 Task: Look for space in Navahrudak, Belarus from 3rd August, 2023 to 17th August, 2023 for 3 adults, 1 child in price range Rs.3000 to Rs.15000. Place can be entire place with 3 bedrooms having 4 beds and 2 bathrooms. Property type can be house, flat, guest house. Amenities needed are: washing machine. Booking option can be shelf check-in. Required host language is English.
Action: Mouse moved to (452, 84)
Screenshot: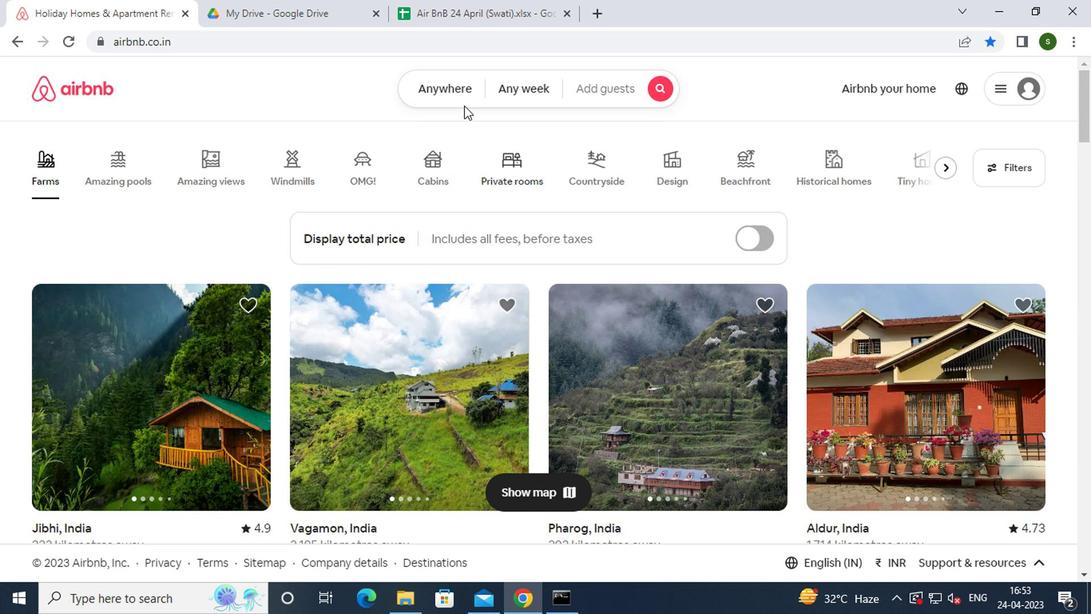 
Action: Mouse pressed left at (452, 84)
Screenshot: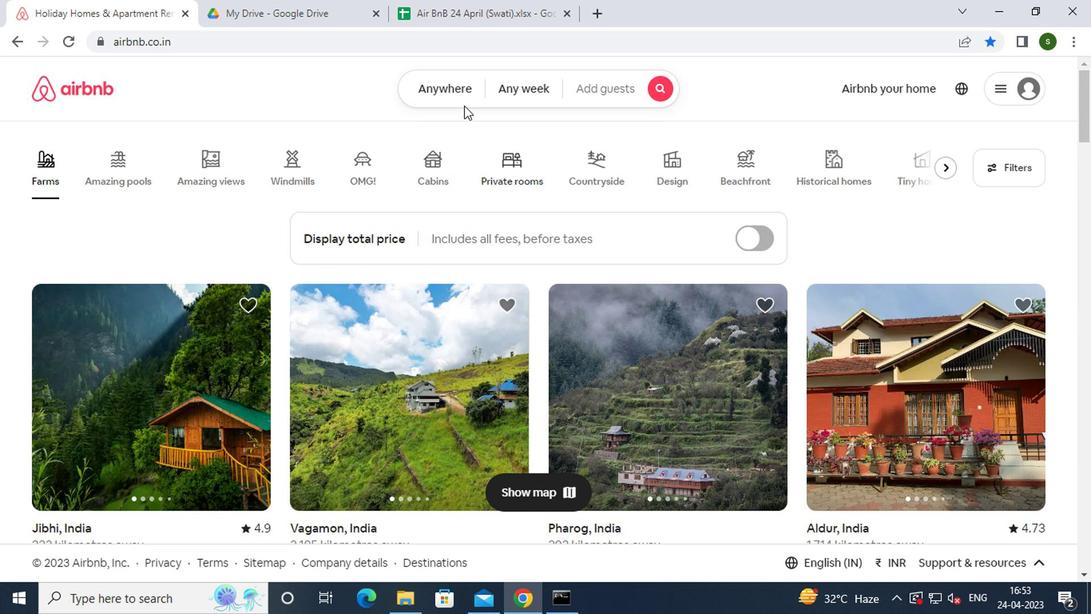 
Action: Mouse moved to (288, 152)
Screenshot: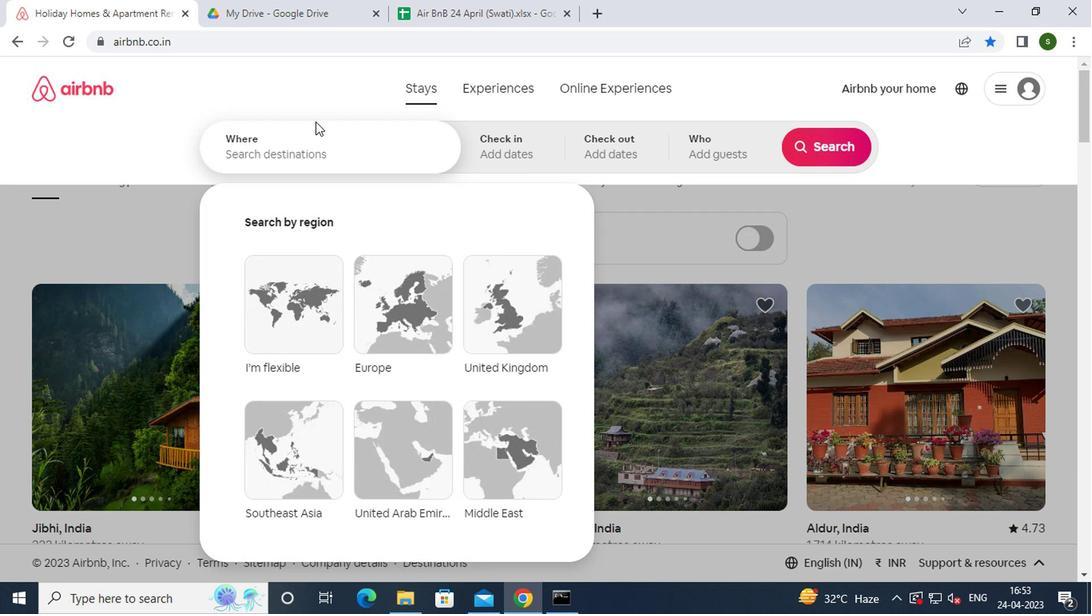 
Action: Mouse pressed left at (288, 152)
Screenshot: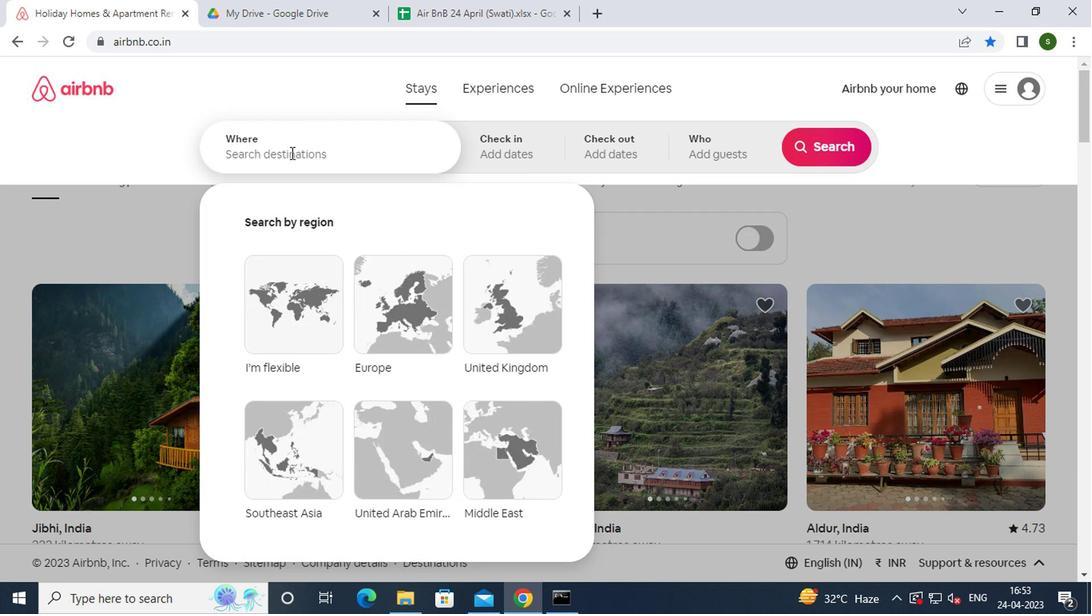 
Action: Key pressed n<Key.caps_lock>avahrukdak
Screenshot: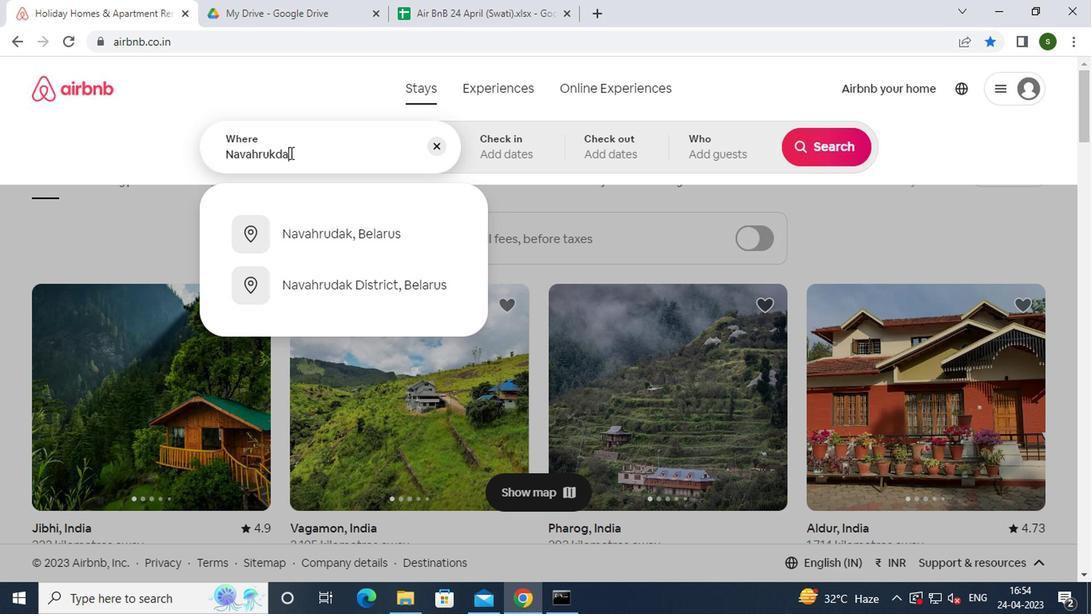 
Action: Mouse moved to (322, 232)
Screenshot: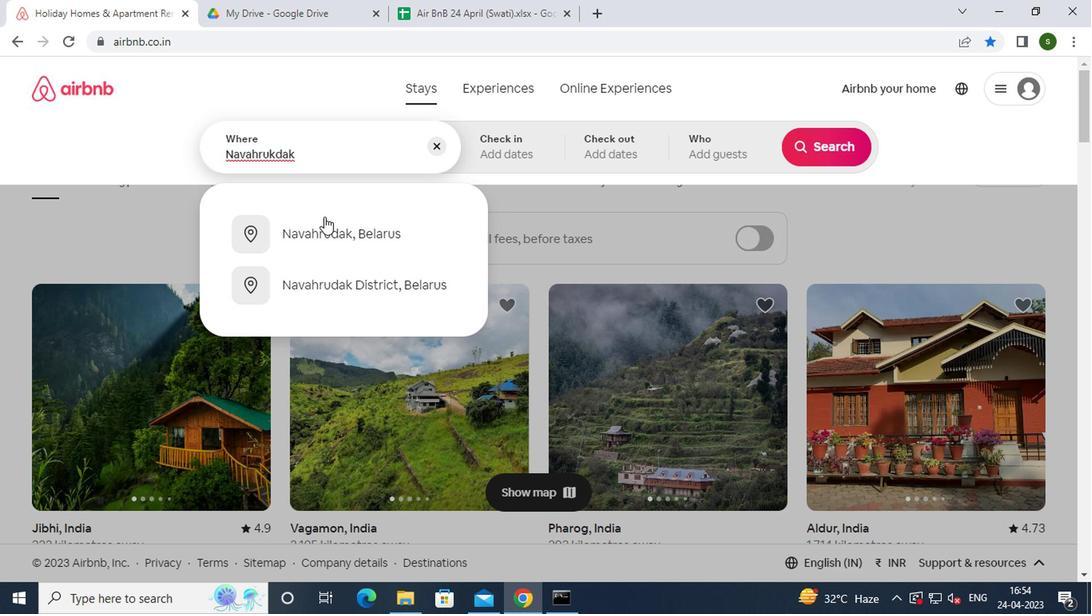 
Action: Mouse pressed left at (322, 232)
Screenshot: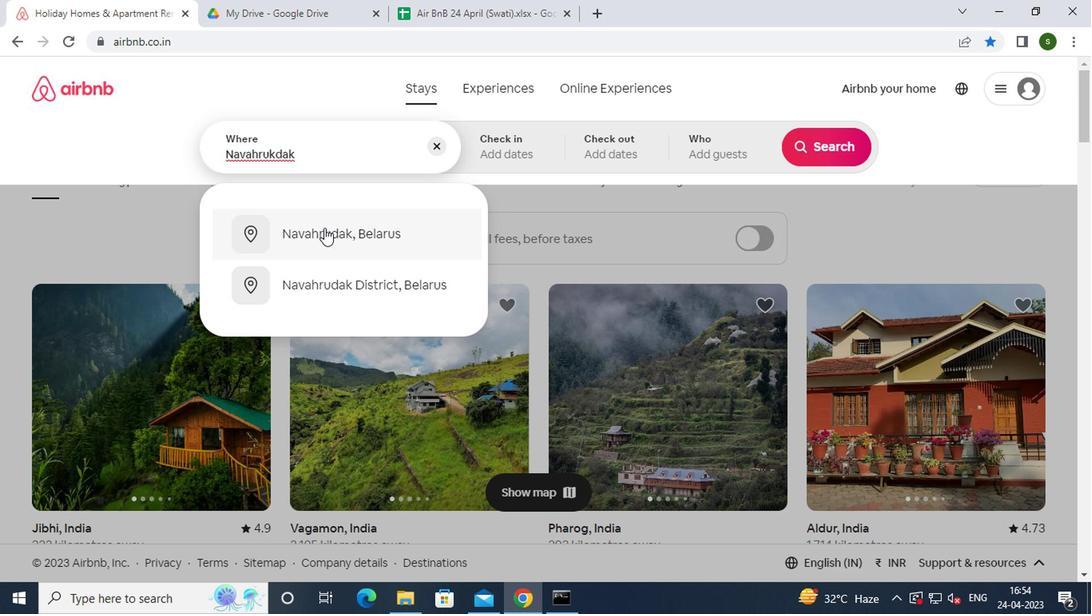 
Action: Mouse moved to (807, 267)
Screenshot: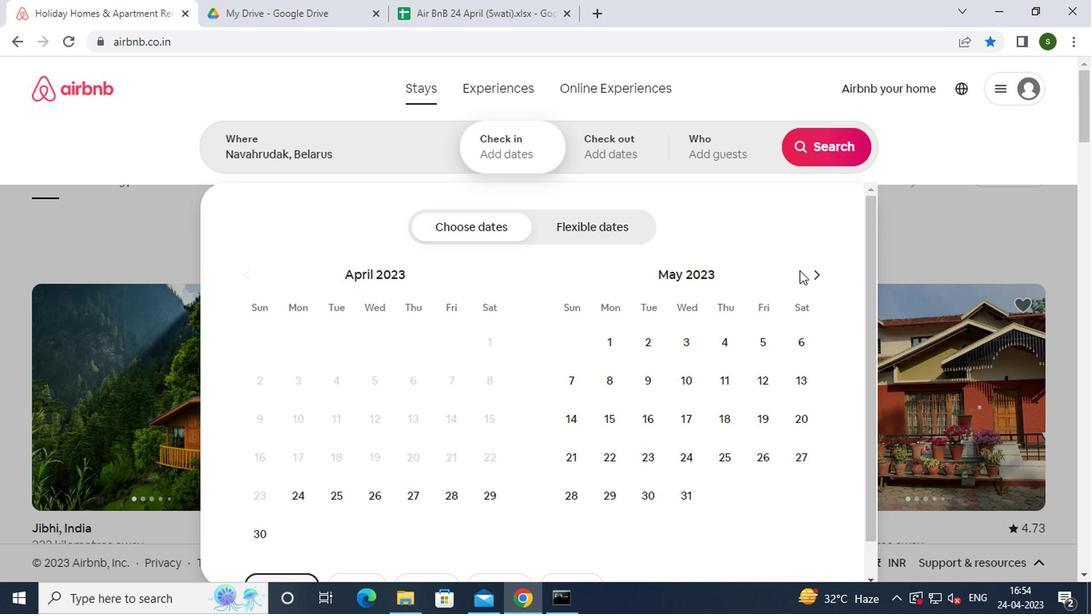 
Action: Mouse pressed left at (807, 267)
Screenshot: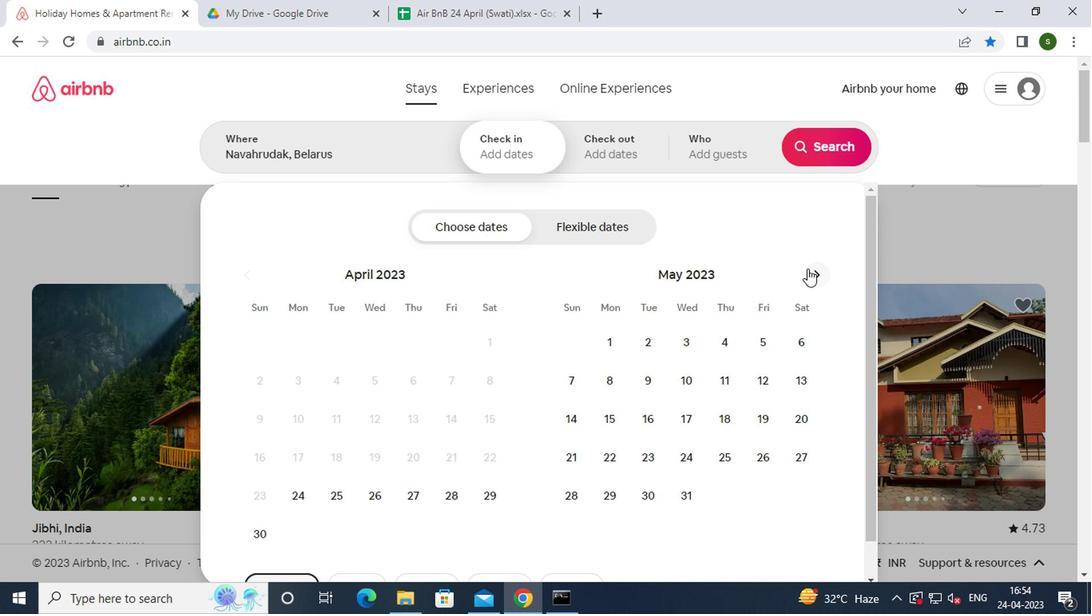 
Action: Mouse pressed left at (807, 267)
Screenshot: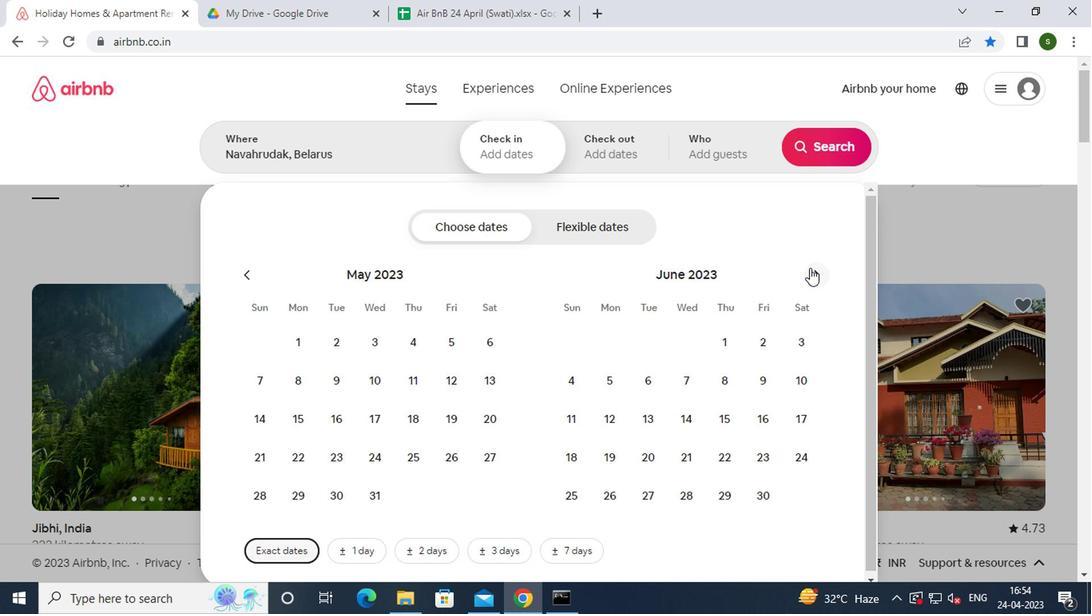 
Action: Mouse pressed left at (807, 267)
Screenshot: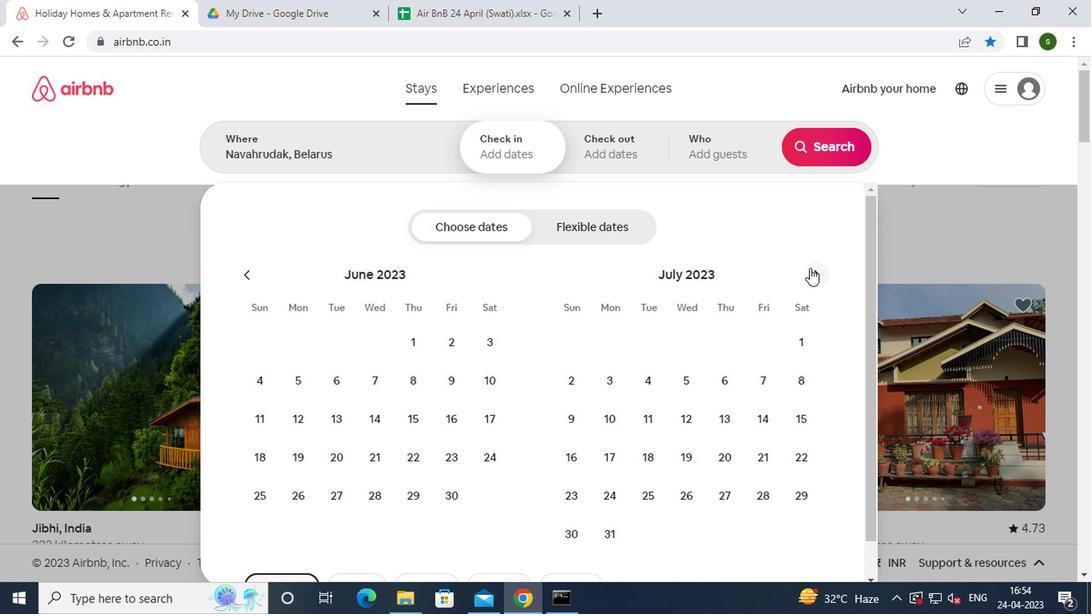 
Action: Mouse moved to (719, 333)
Screenshot: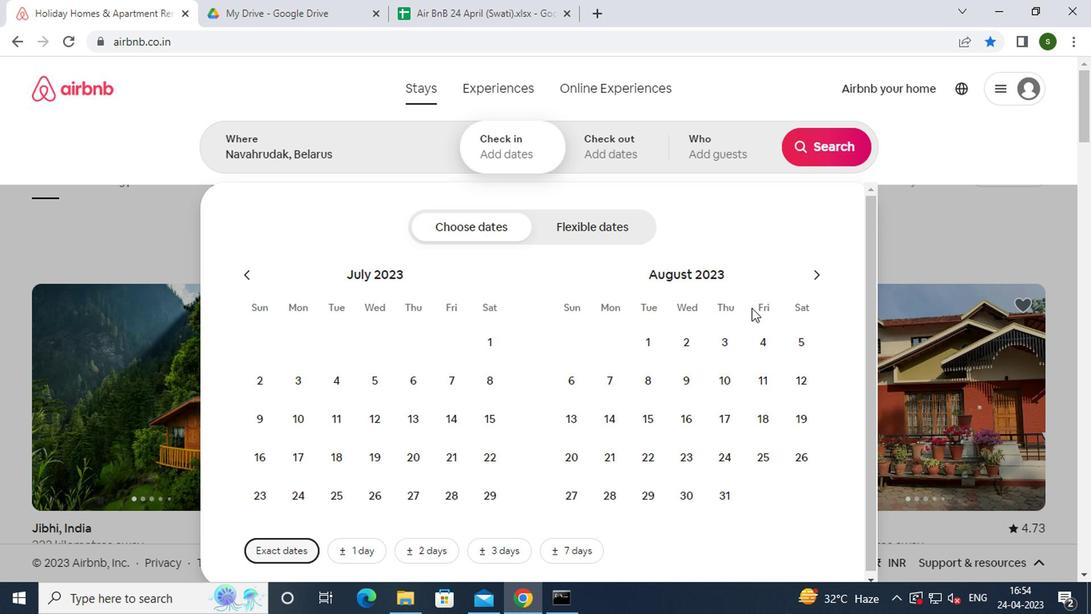 
Action: Mouse pressed left at (719, 333)
Screenshot: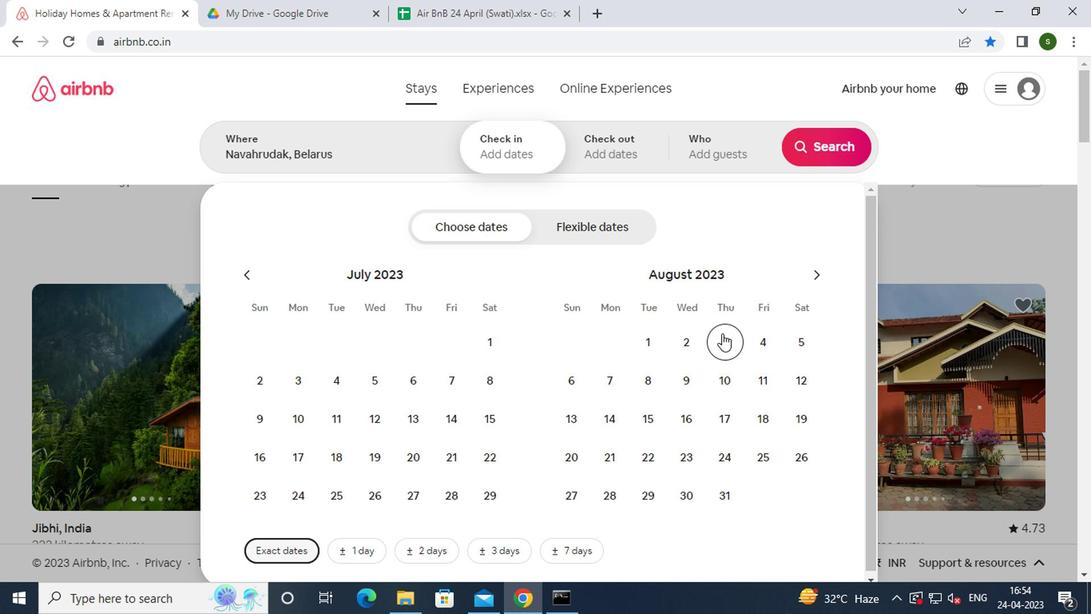 
Action: Mouse moved to (710, 412)
Screenshot: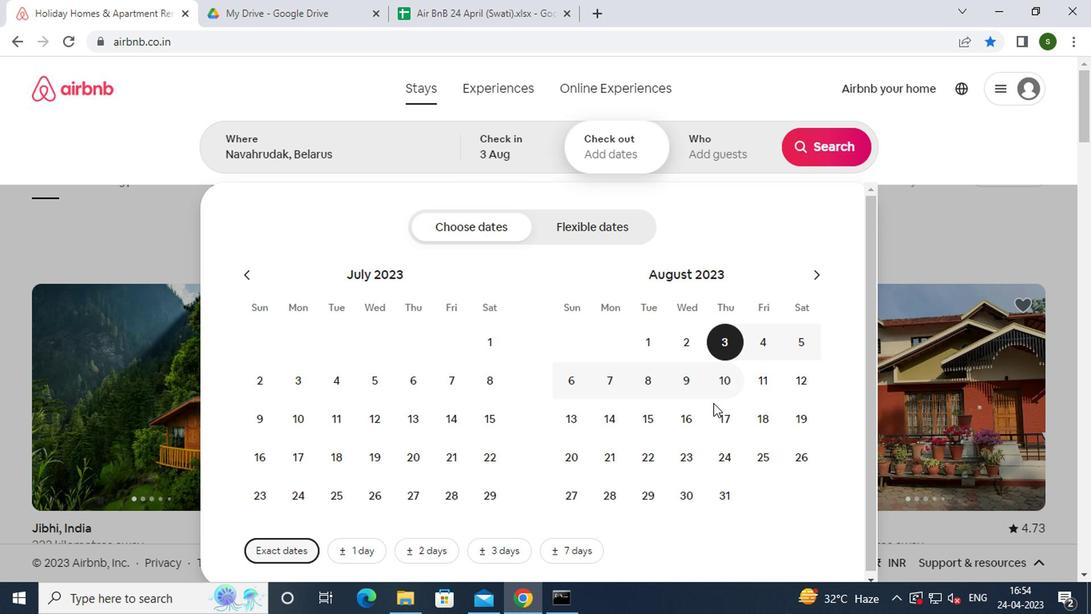 
Action: Mouse pressed left at (710, 412)
Screenshot: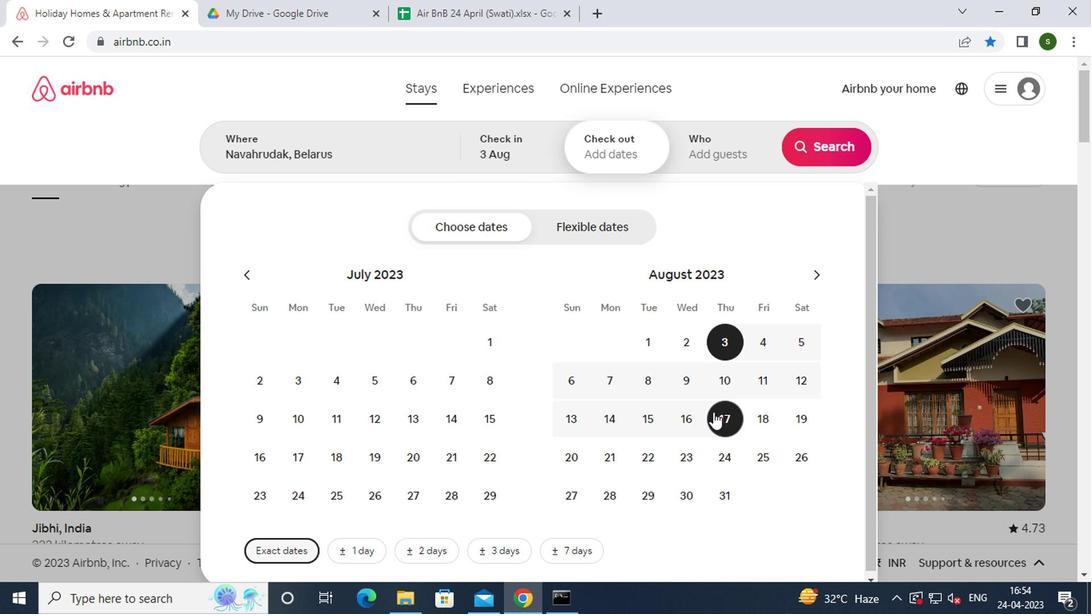 
Action: Mouse moved to (702, 146)
Screenshot: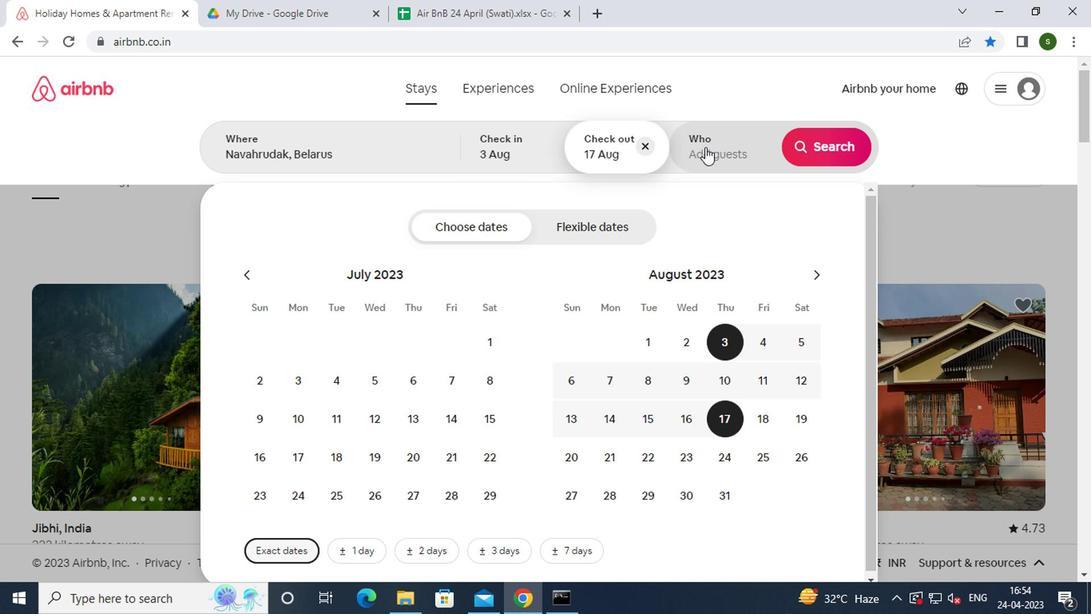 
Action: Mouse pressed left at (702, 146)
Screenshot: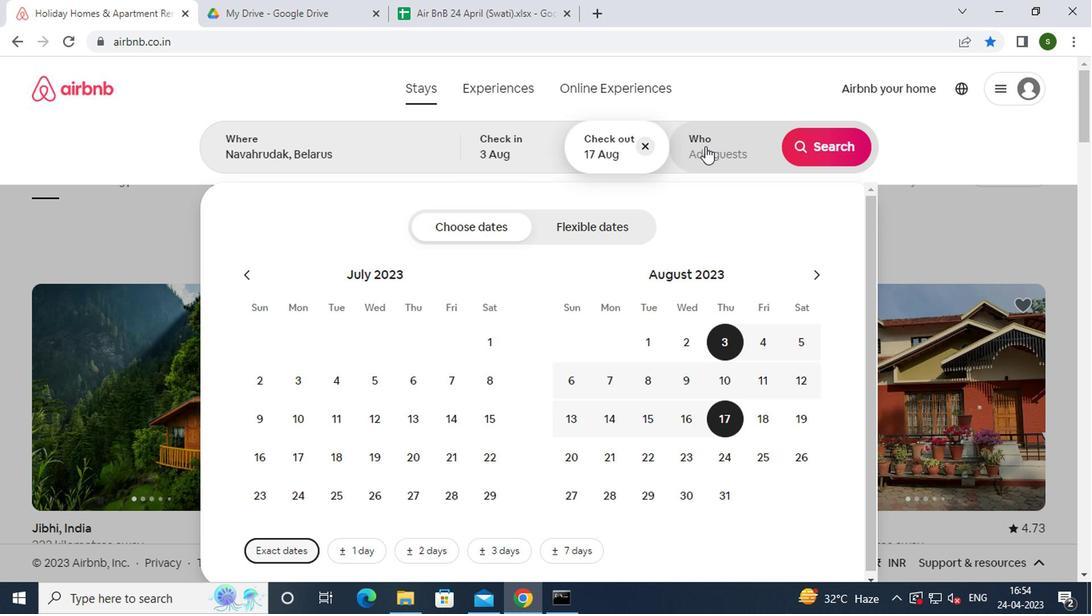 
Action: Mouse moved to (834, 232)
Screenshot: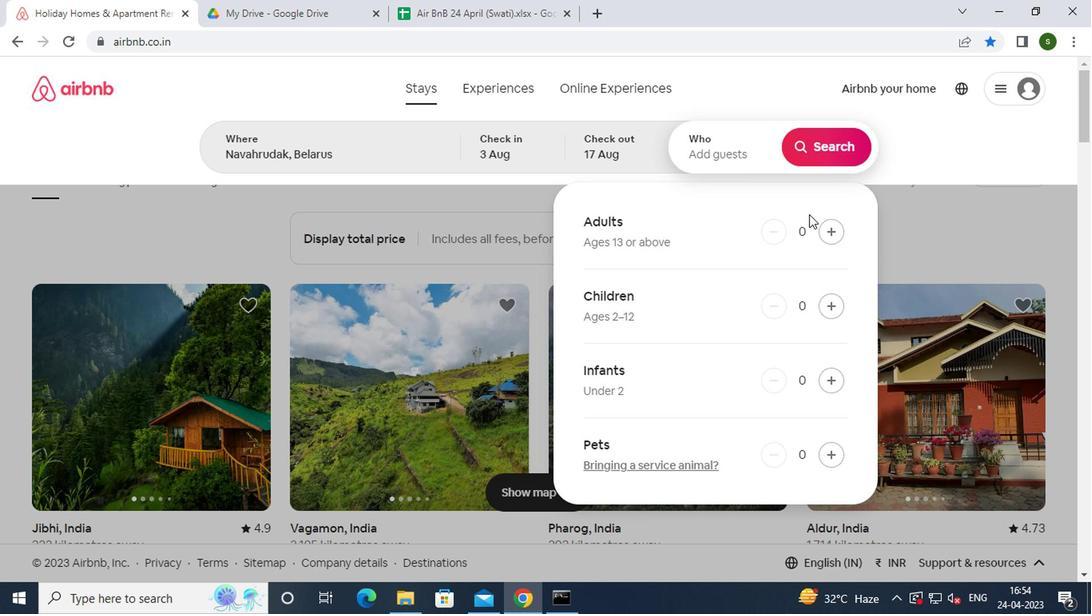
Action: Mouse pressed left at (834, 232)
Screenshot: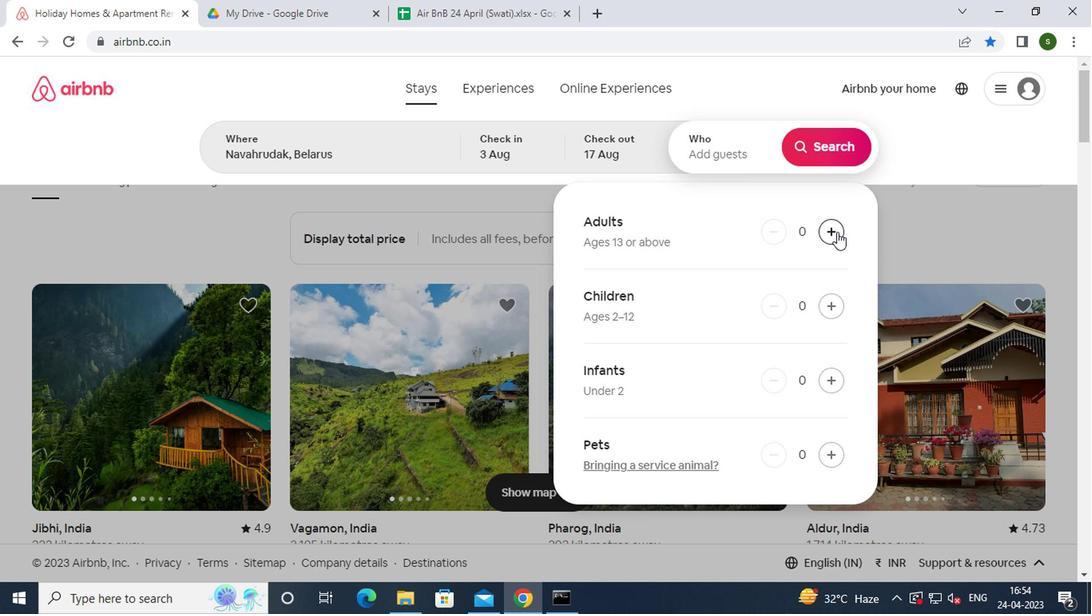 
Action: Mouse pressed left at (834, 232)
Screenshot: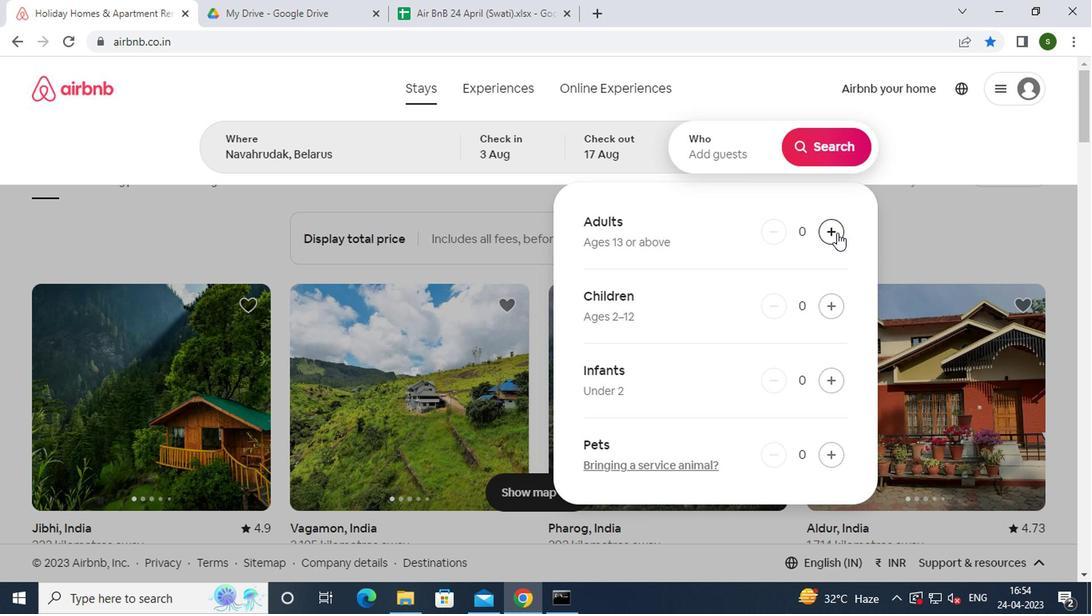 
Action: Mouse pressed left at (834, 232)
Screenshot: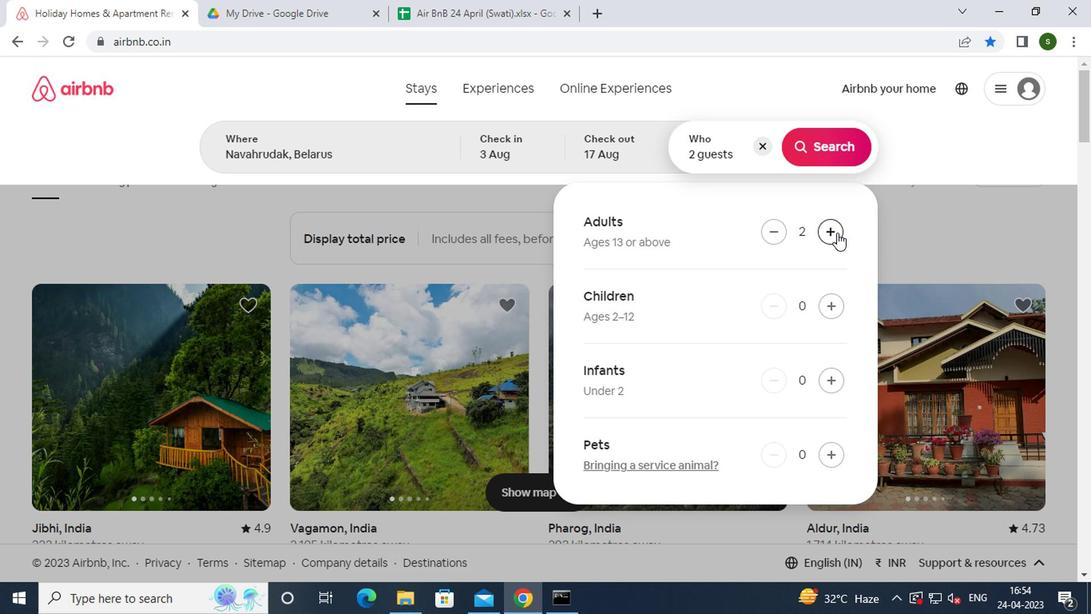 
Action: Mouse moved to (826, 308)
Screenshot: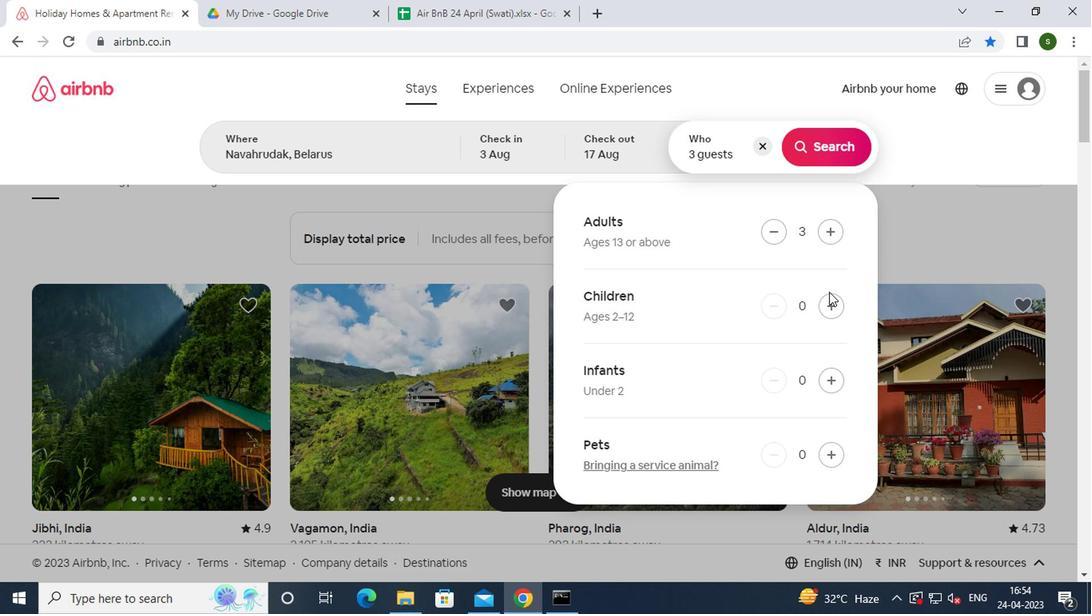 
Action: Mouse pressed left at (826, 308)
Screenshot: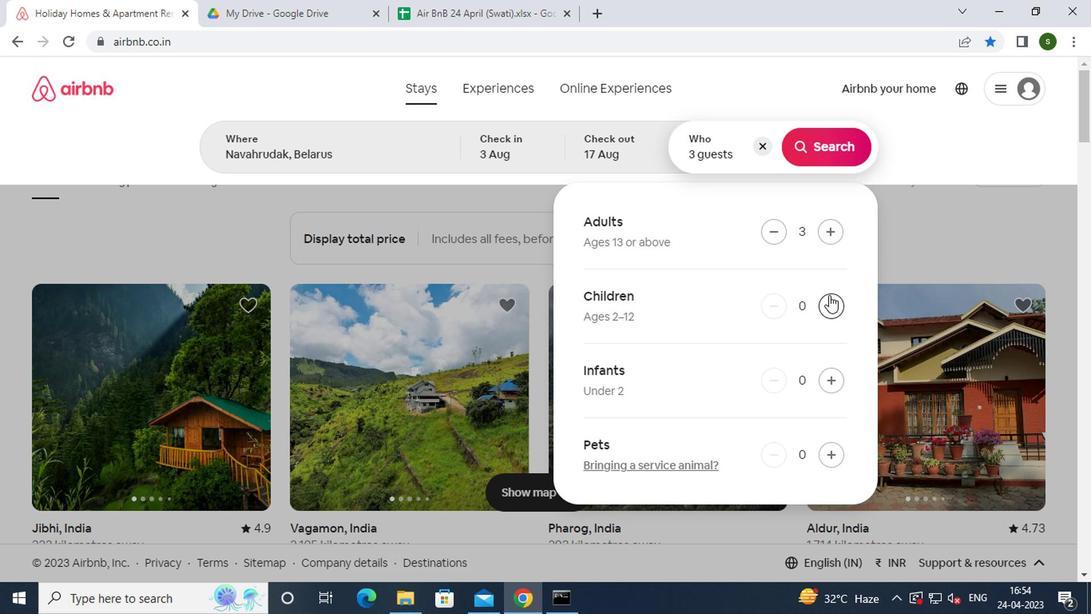 
Action: Mouse moved to (813, 143)
Screenshot: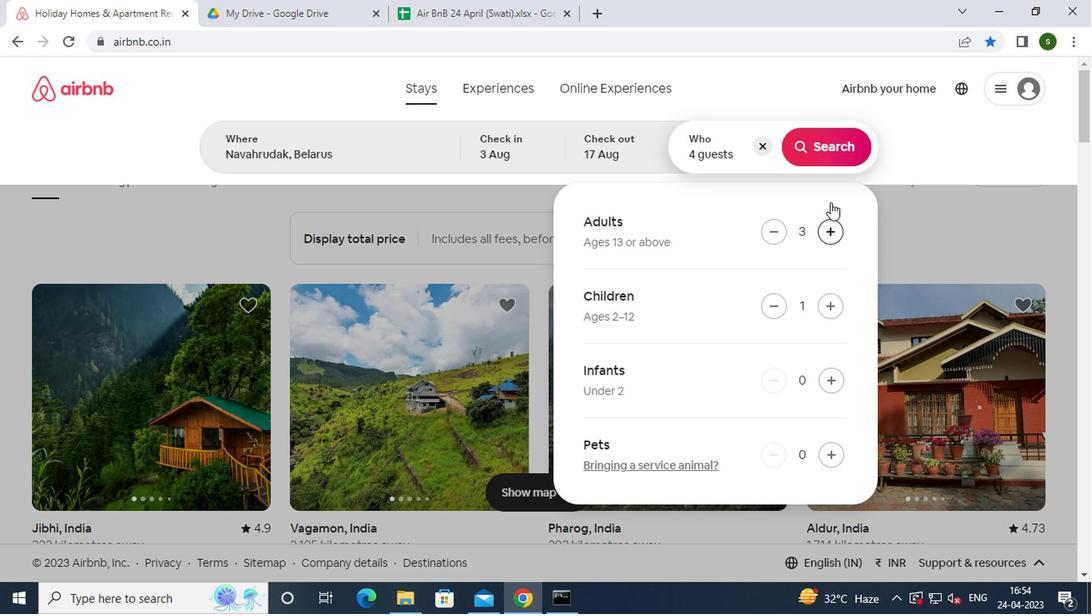 
Action: Mouse pressed left at (813, 143)
Screenshot: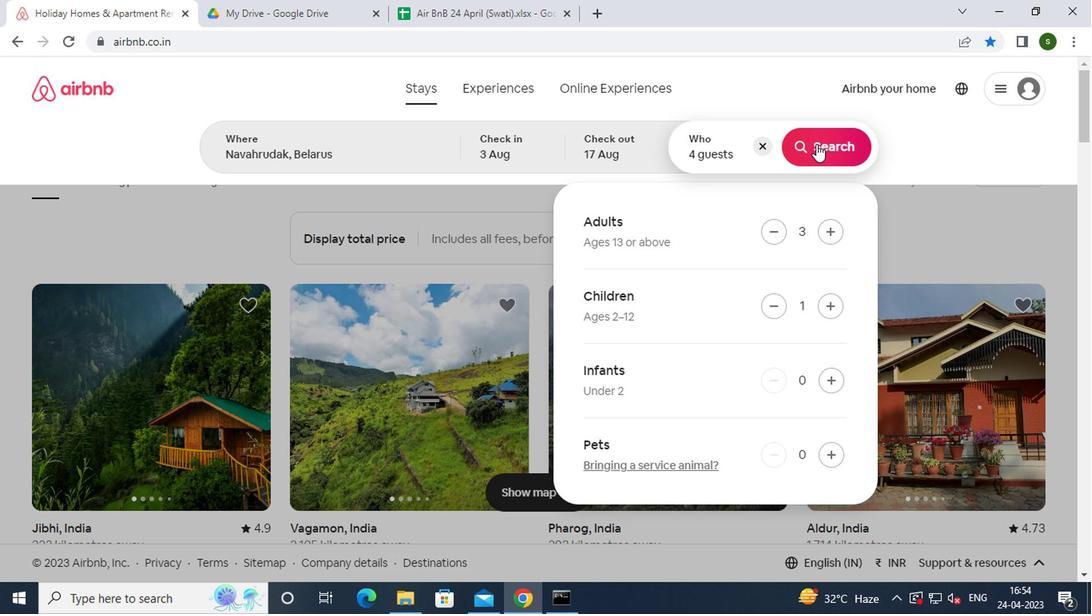
Action: Mouse moved to (1018, 154)
Screenshot: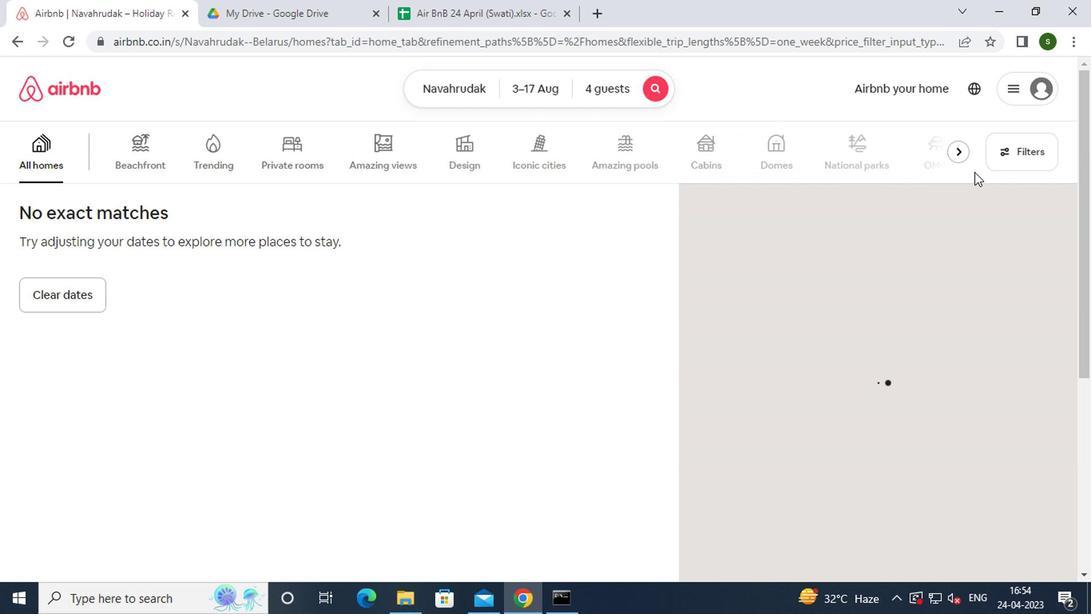 
Action: Mouse pressed left at (1018, 154)
Screenshot: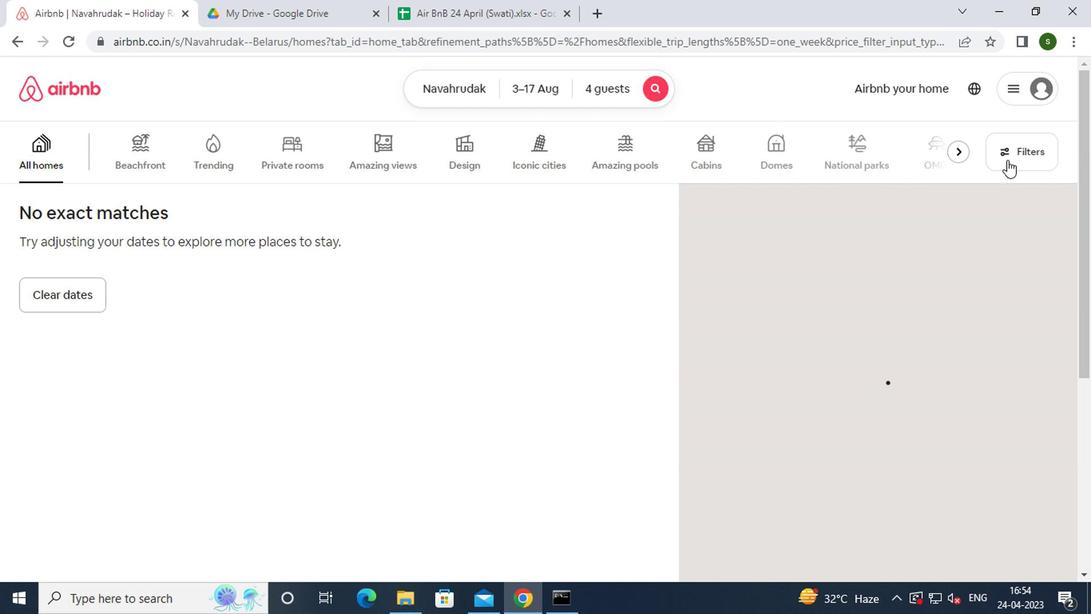 
Action: Mouse moved to (386, 251)
Screenshot: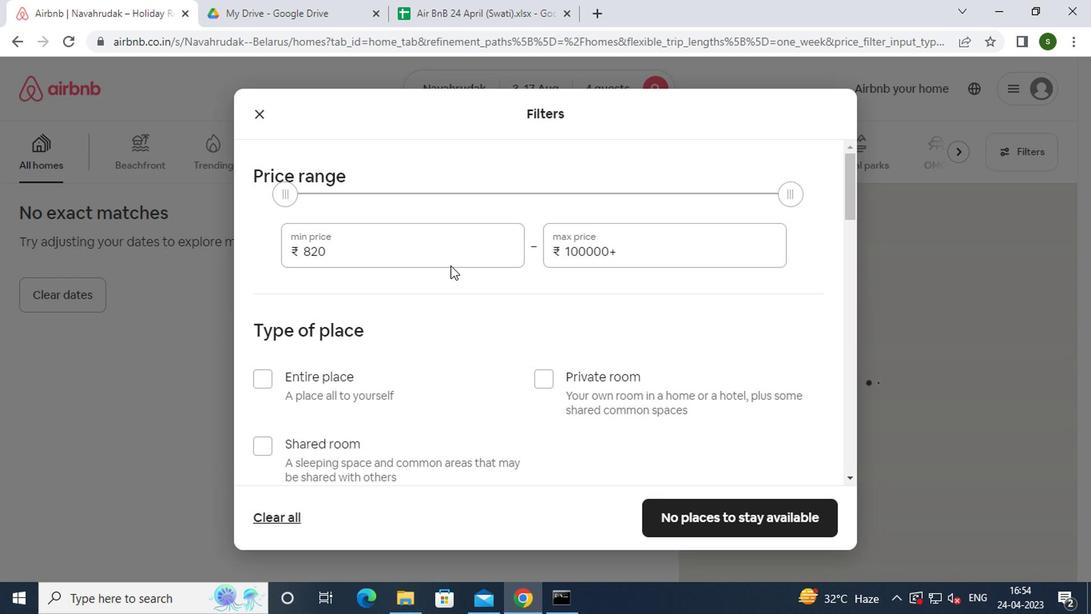 
Action: Mouse pressed left at (386, 251)
Screenshot: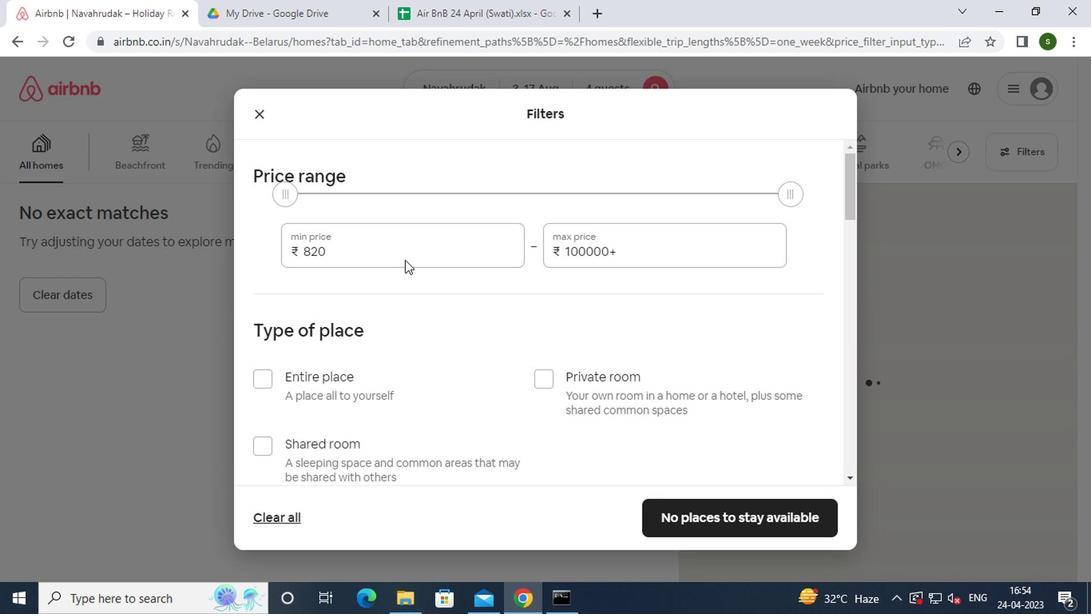
Action: Key pressed <Key.backspace><Key.backspace><Key.backspace><Key.backspace><Key.backspace><Key.backspace><Key.backspace>3000
Screenshot: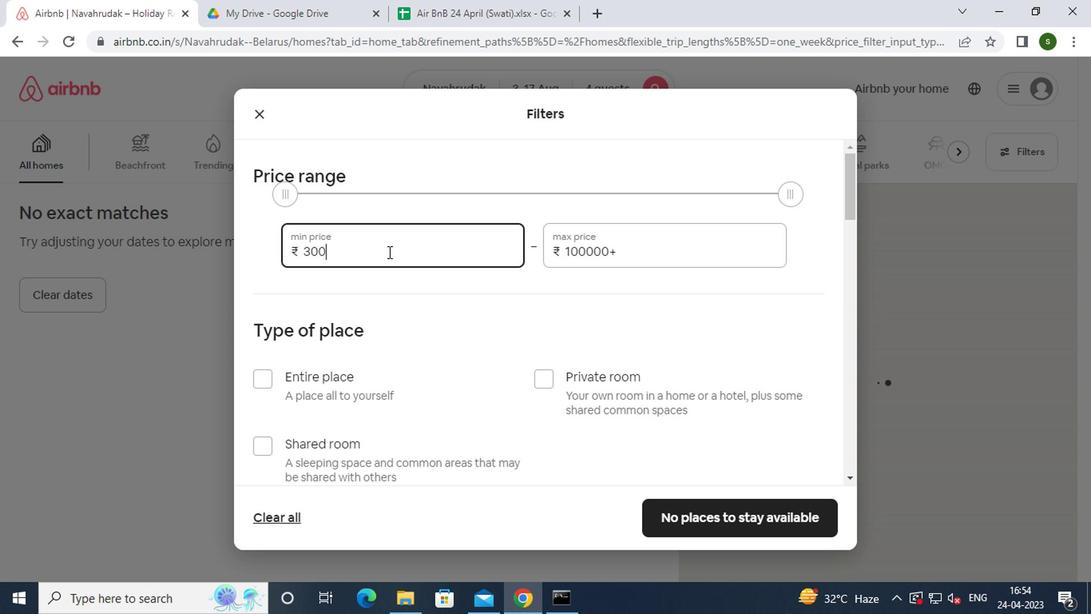 
Action: Mouse moved to (628, 258)
Screenshot: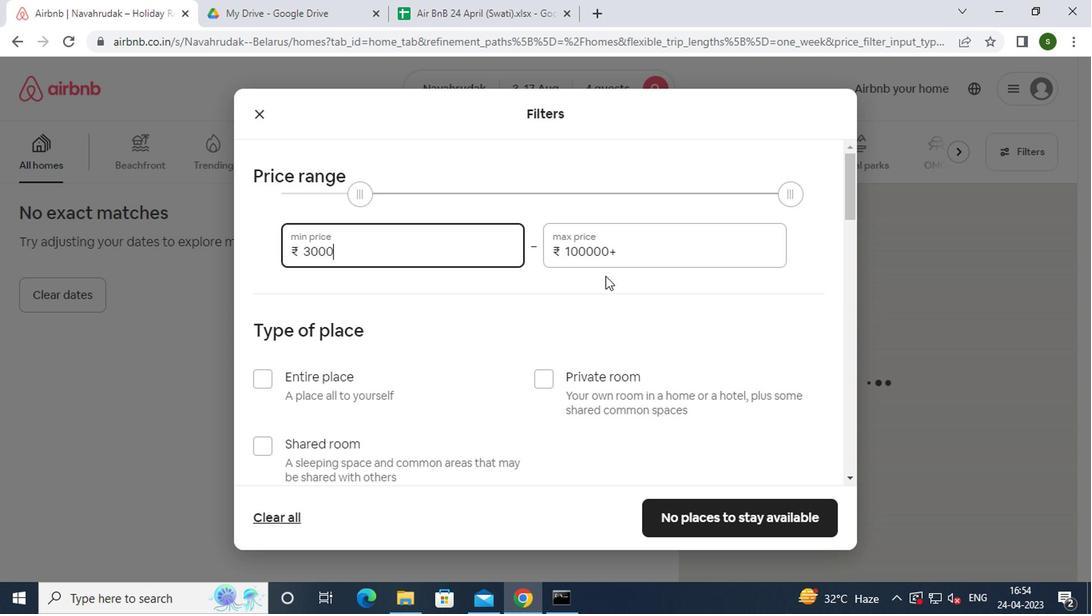 
Action: Mouse pressed left at (628, 258)
Screenshot: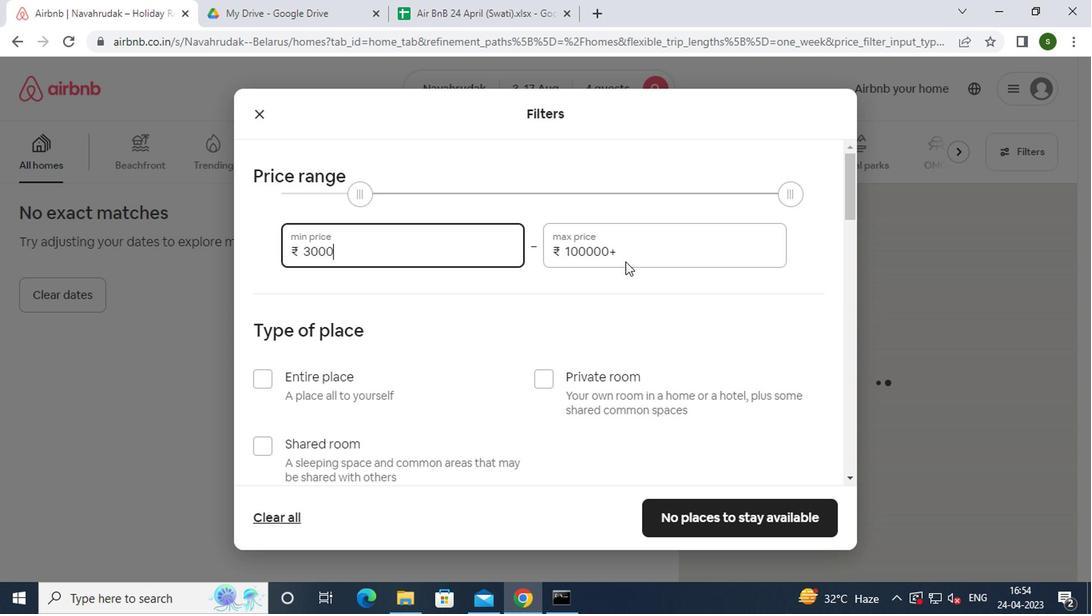 
Action: Mouse moved to (628, 258)
Screenshot: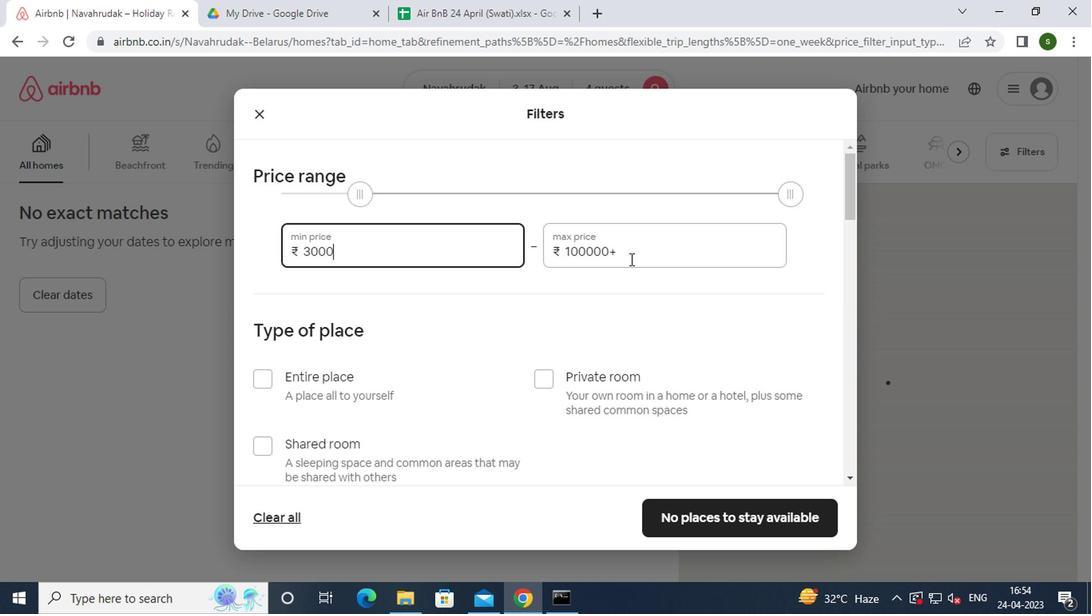 
Action: Key pressed <Key.backspace><Key.backspace><Key.backspace><Key.backspace><Key.backspace><Key.backspace><Key.backspace><Key.backspace><Key.backspace><Key.backspace><Key.backspace><Key.backspace><Key.backspace><Key.backspace>15000
Screenshot: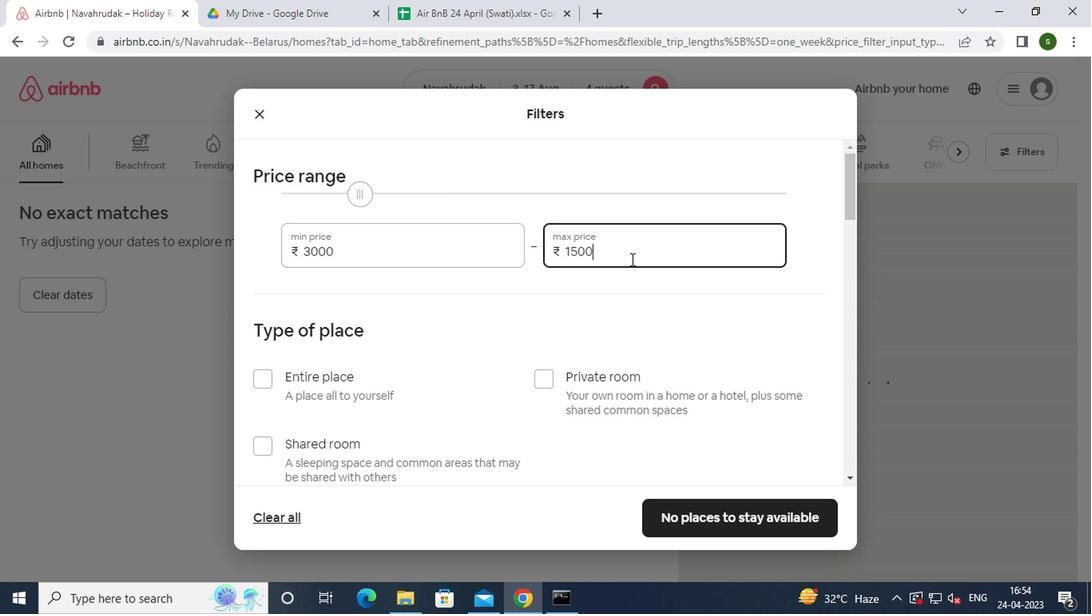 
Action: Mouse moved to (426, 348)
Screenshot: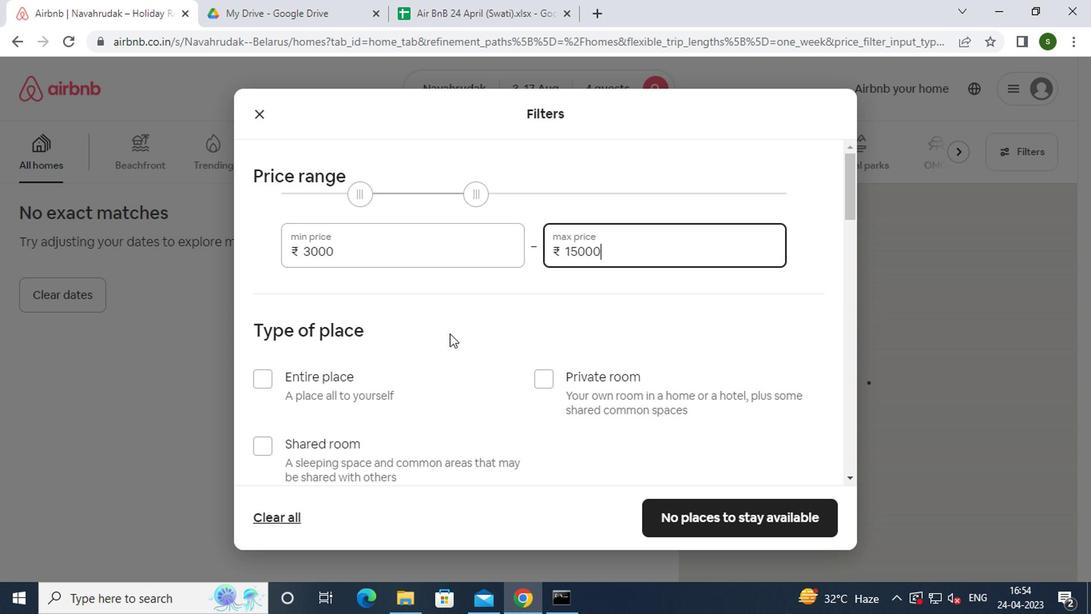 
Action: Mouse scrolled (426, 347) with delta (0, 0)
Screenshot: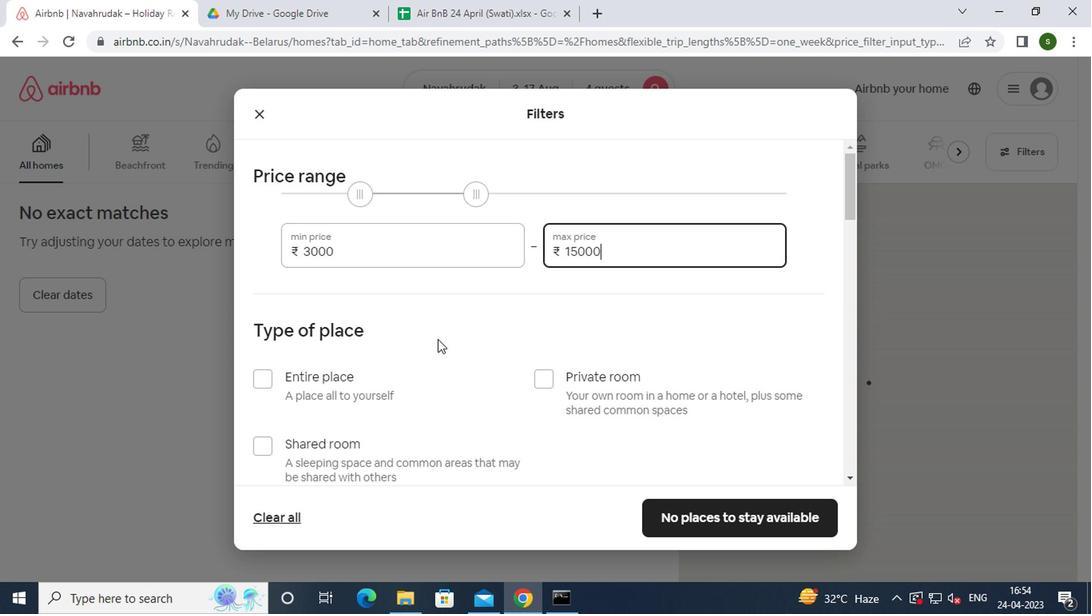 
Action: Mouse moved to (318, 315)
Screenshot: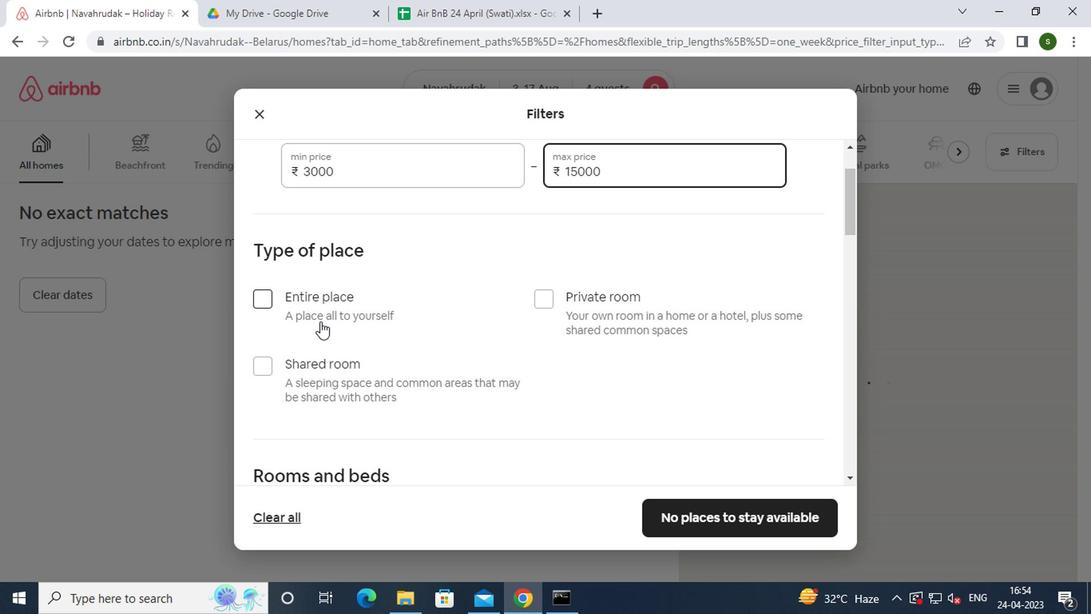 
Action: Mouse pressed left at (318, 315)
Screenshot: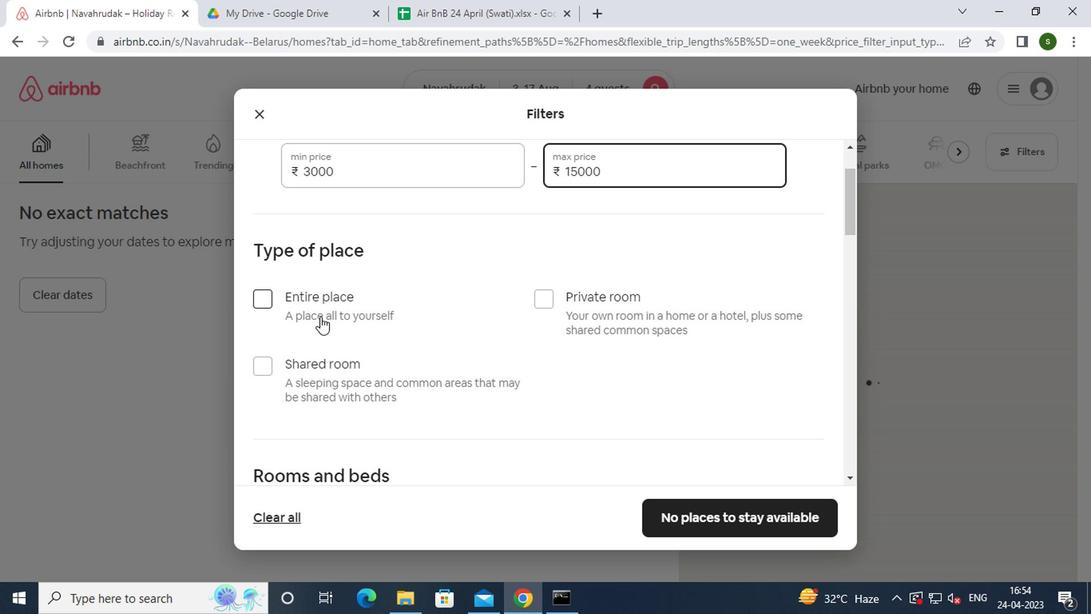 
Action: Mouse scrolled (318, 314) with delta (0, 0)
Screenshot: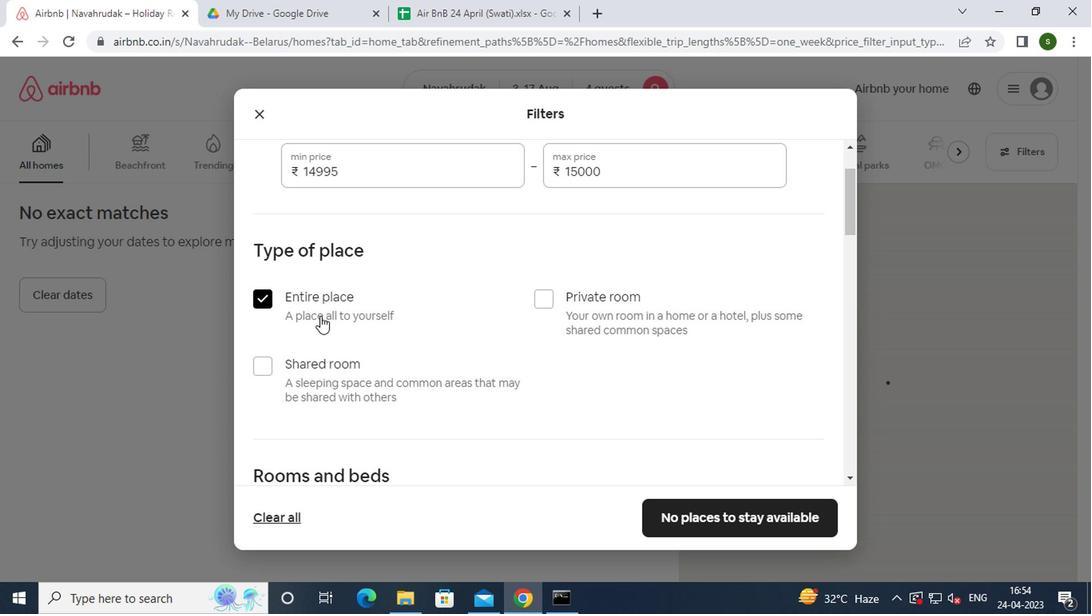
Action: Mouse scrolled (318, 314) with delta (0, 0)
Screenshot: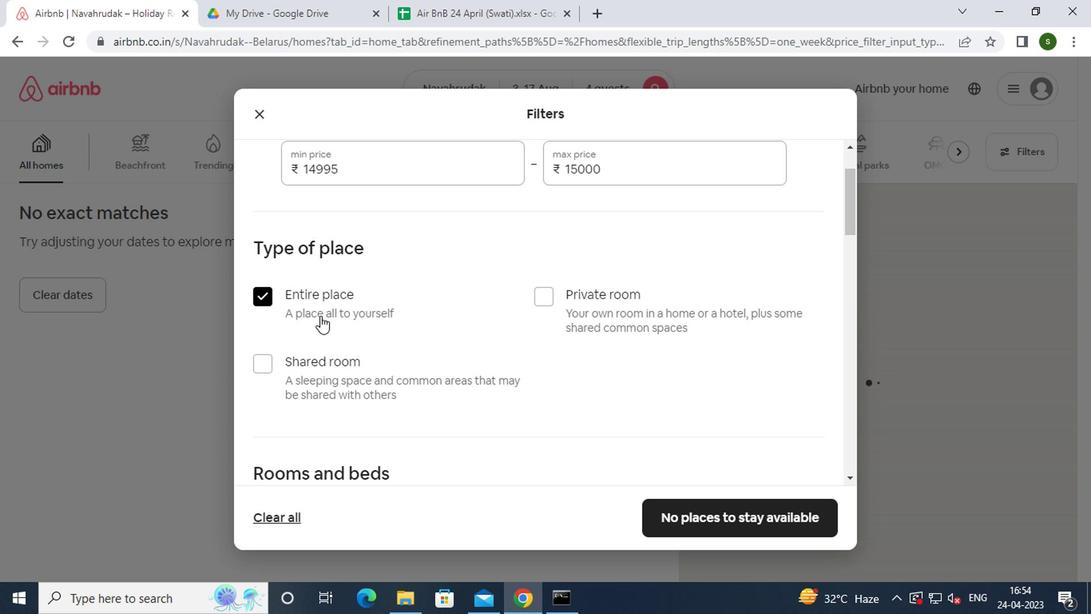 
Action: Mouse scrolled (318, 314) with delta (0, 0)
Screenshot: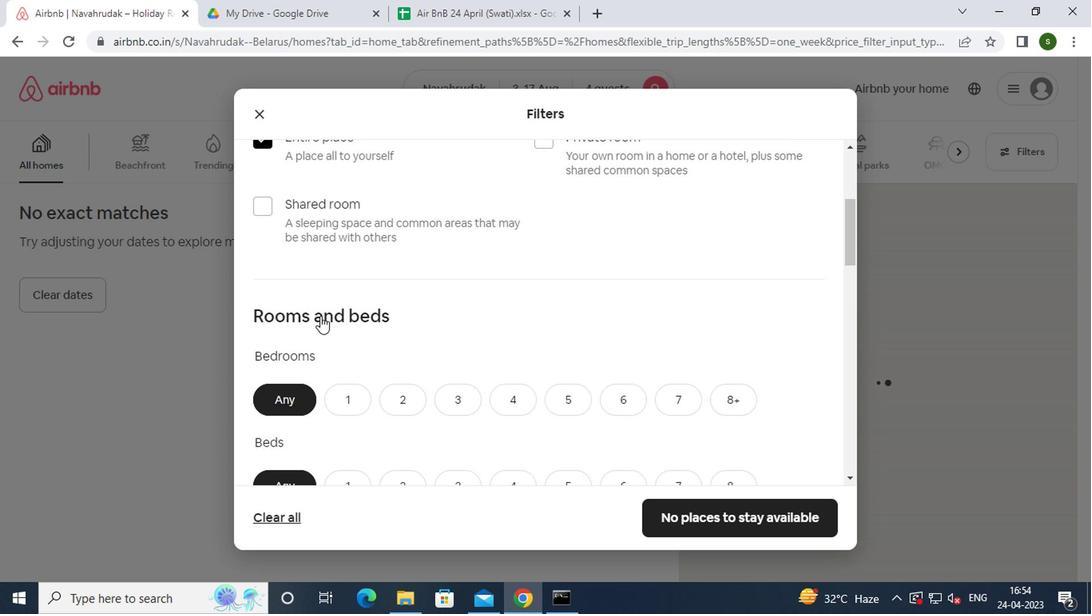 
Action: Mouse moved to (438, 318)
Screenshot: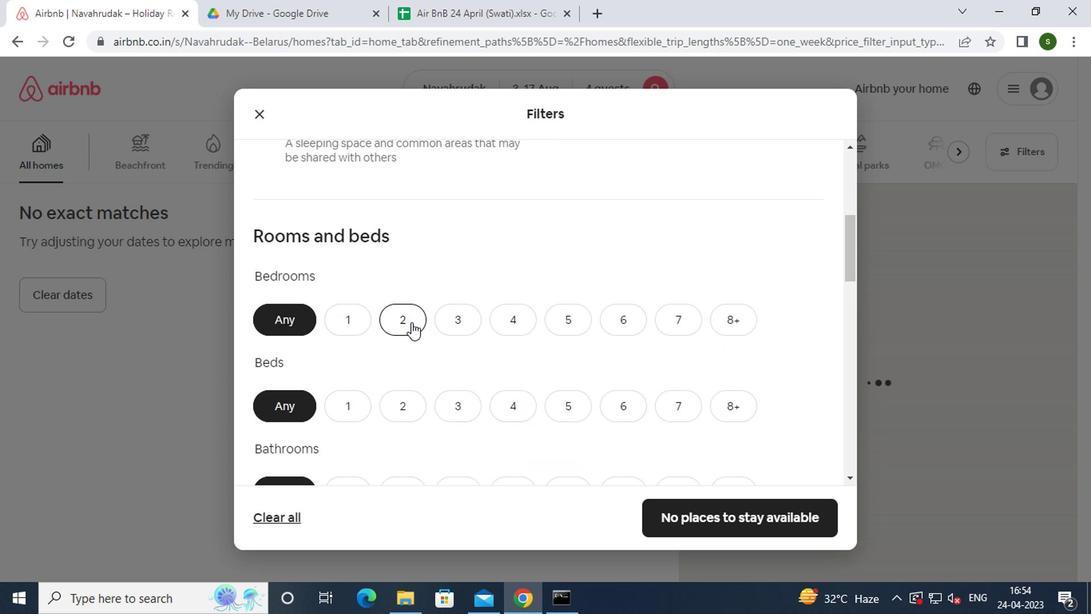 
Action: Mouse pressed left at (438, 318)
Screenshot: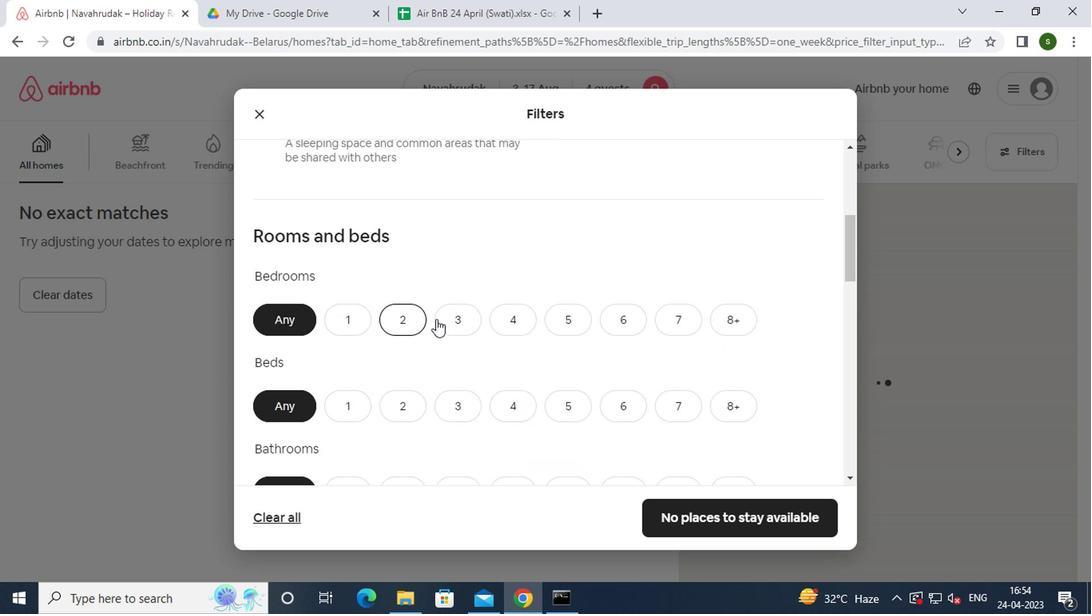 
Action: Mouse moved to (508, 411)
Screenshot: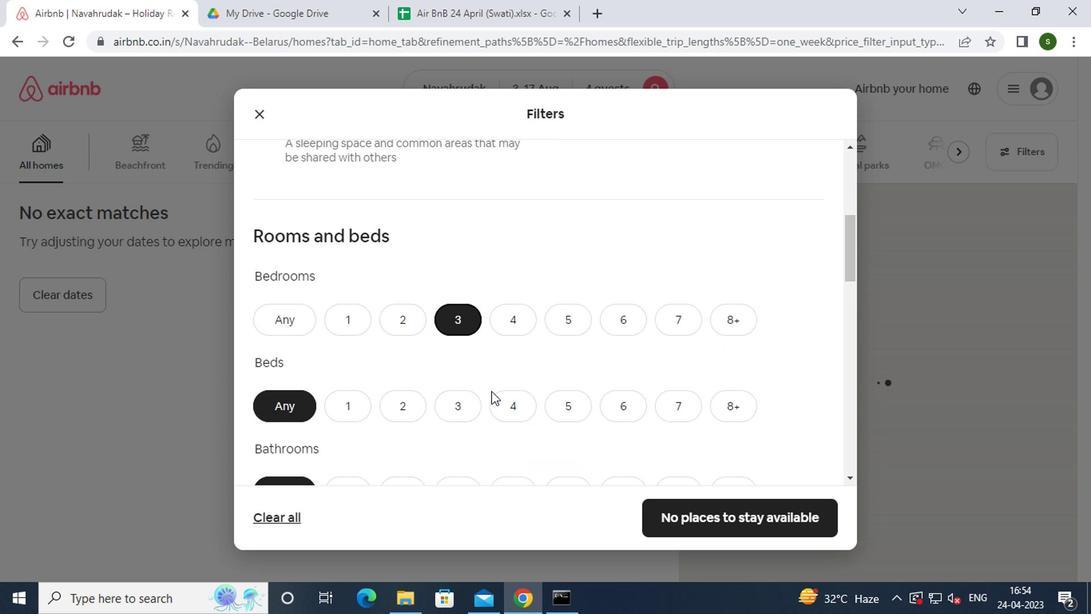 
Action: Mouse pressed left at (508, 411)
Screenshot: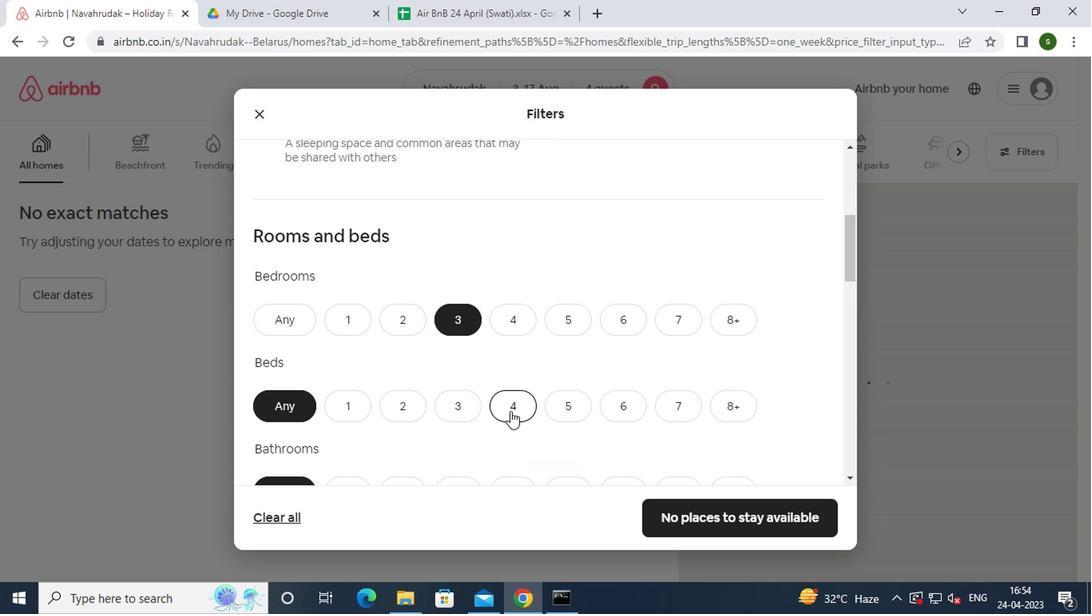 
Action: Mouse scrolled (508, 409) with delta (0, -1)
Screenshot: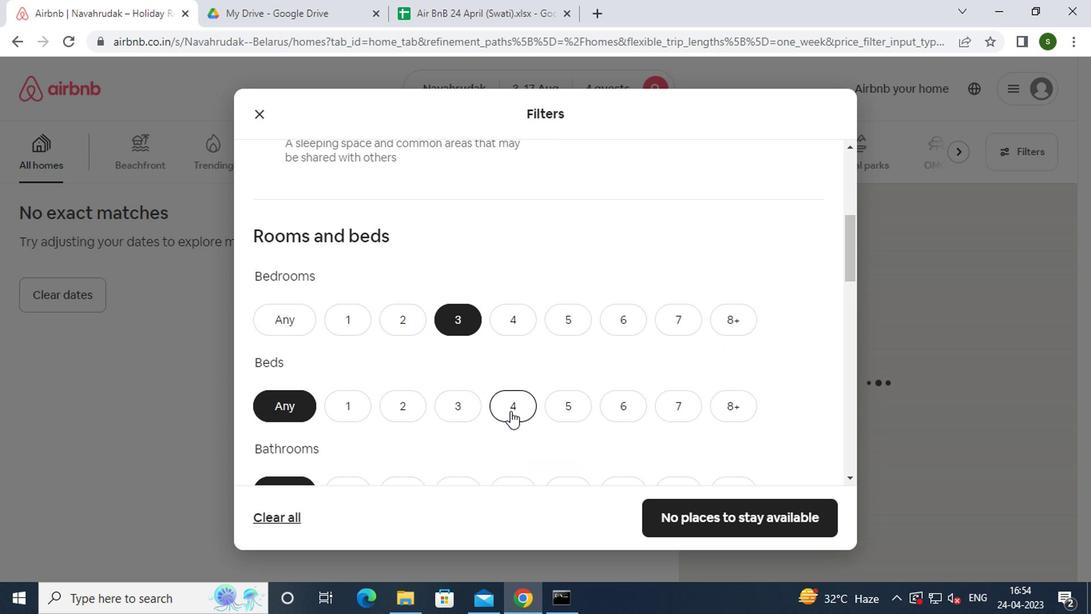 
Action: Mouse moved to (403, 409)
Screenshot: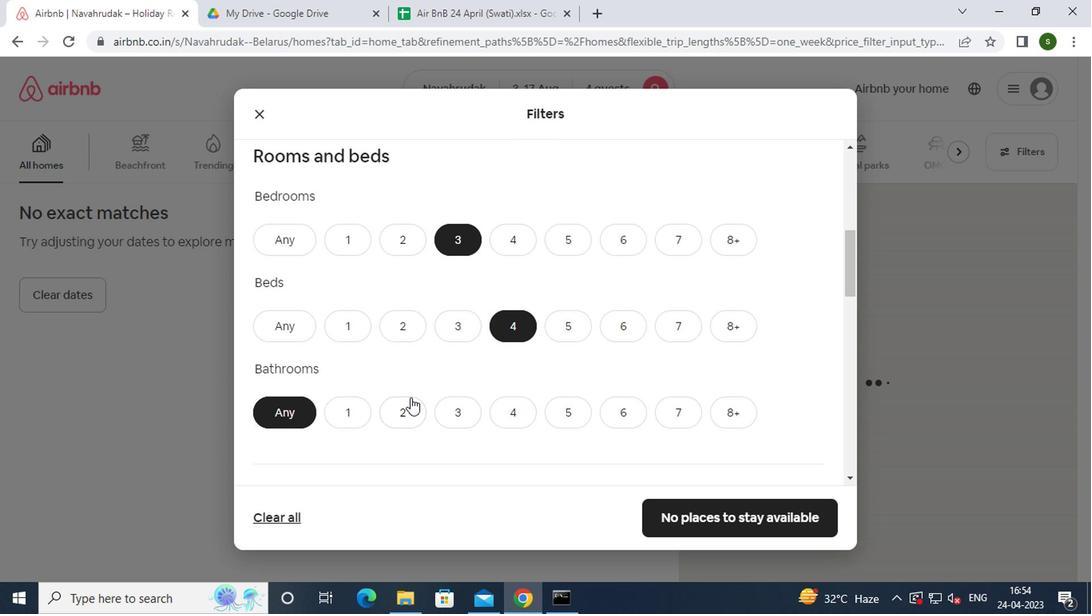 
Action: Mouse pressed left at (403, 409)
Screenshot: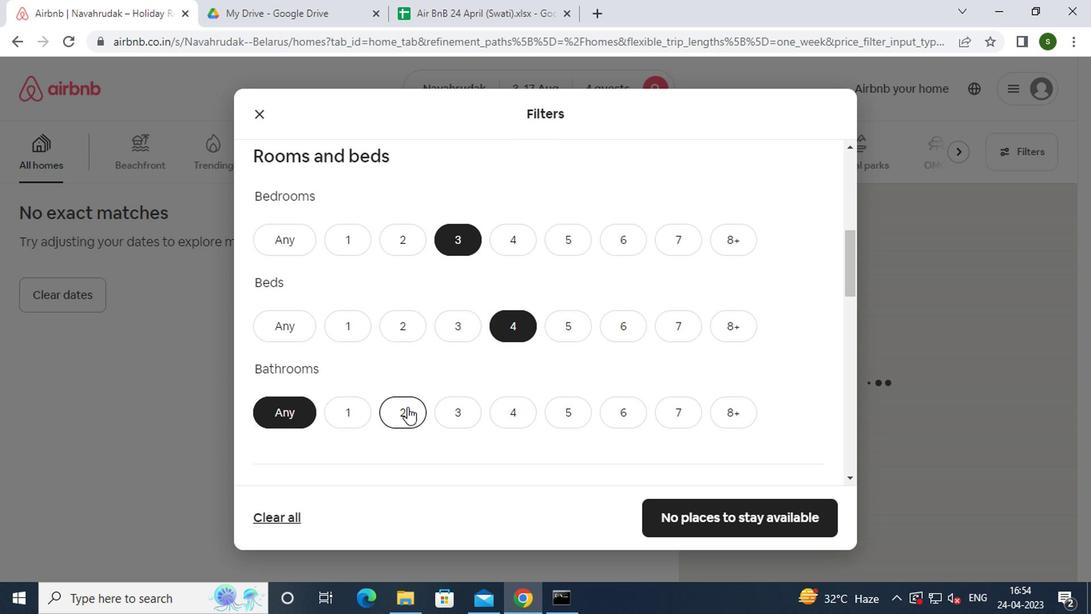 
Action: Mouse moved to (463, 358)
Screenshot: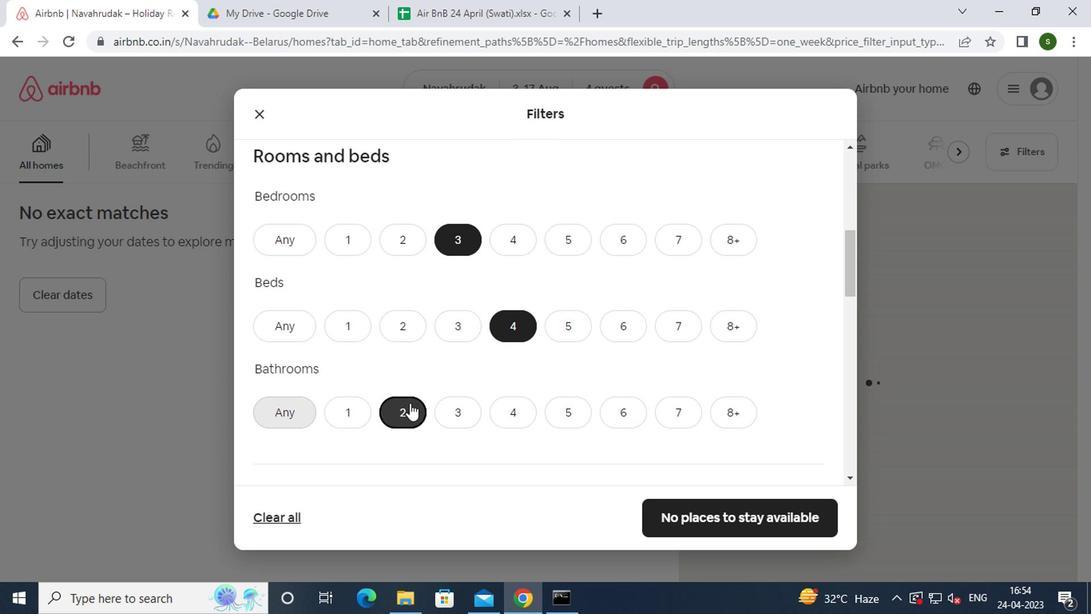 
Action: Mouse scrolled (463, 358) with delta (0, 0)
Screenshot: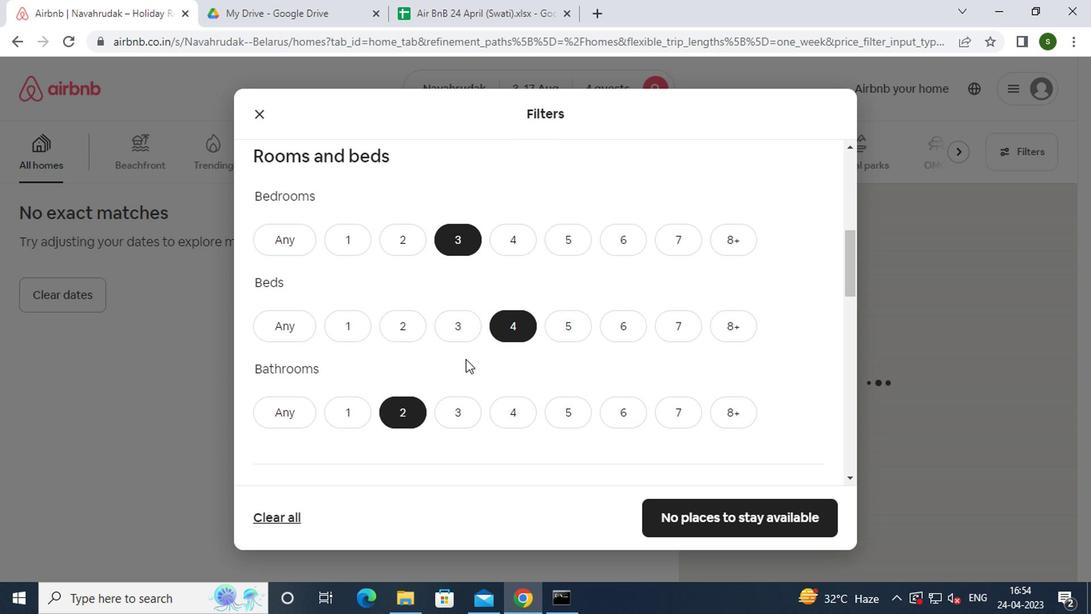 
Action: Mouse scrolled (463, 358) with delta (0, 0)
Screenshot: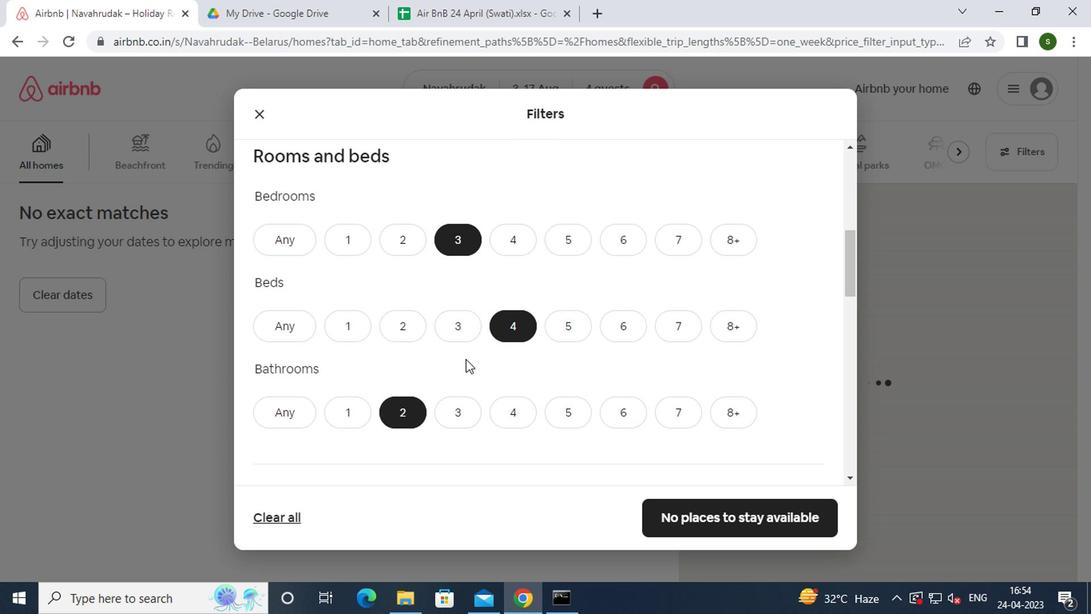 
Action: Mouse scrolled (463, 358) with delta (0, 0)
Screenshot: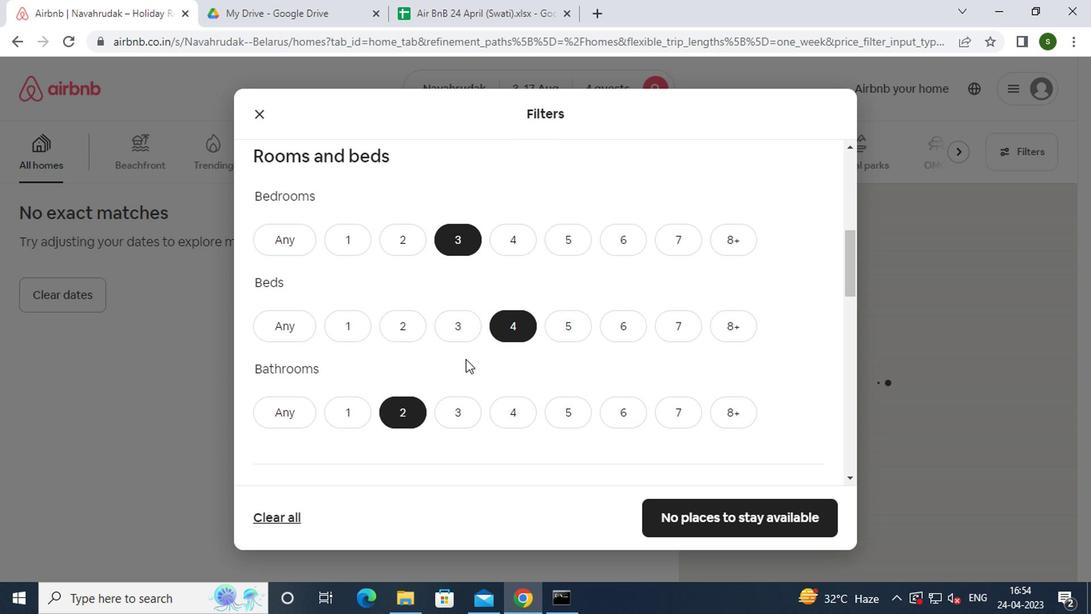 
Action: Mouse moved to (375, 379)
Screenshot: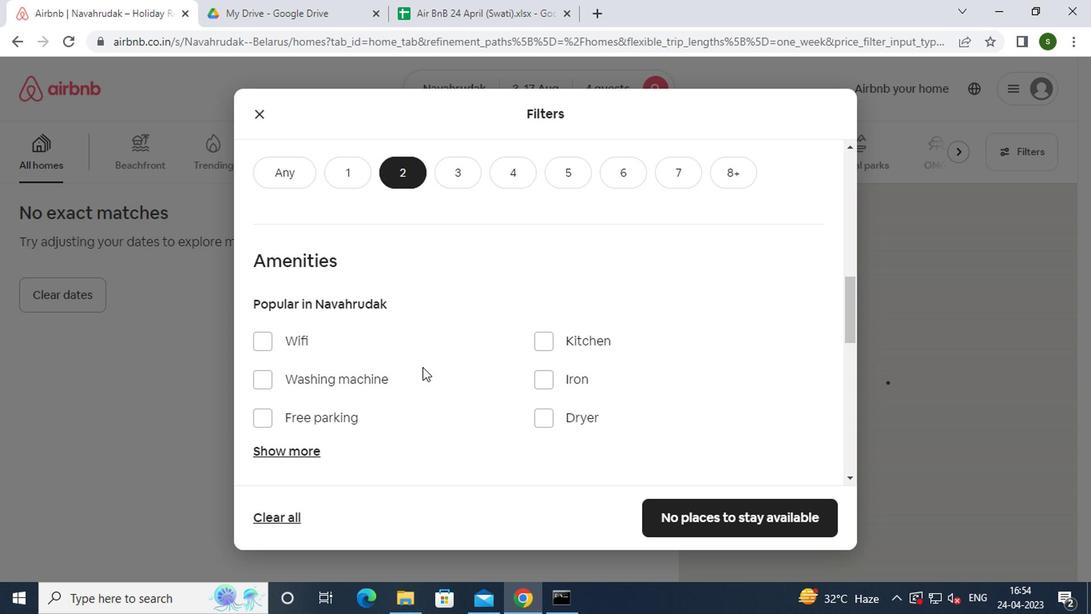 
Action: Mouse pressed left at (375, 379)
Screenshot: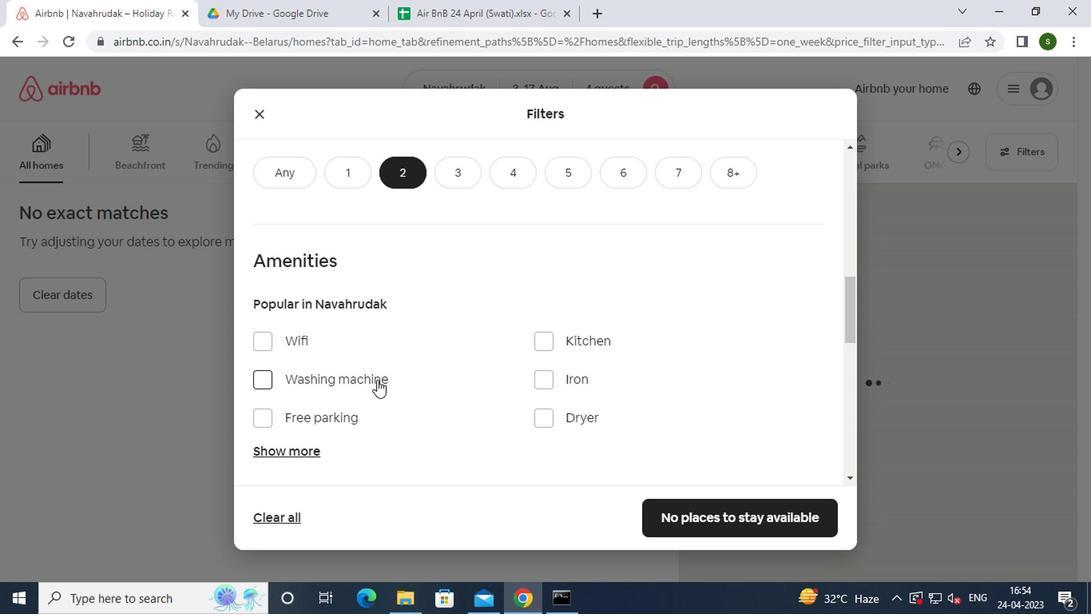 
Action: Mouse moved to (470, 361)
Screenshot: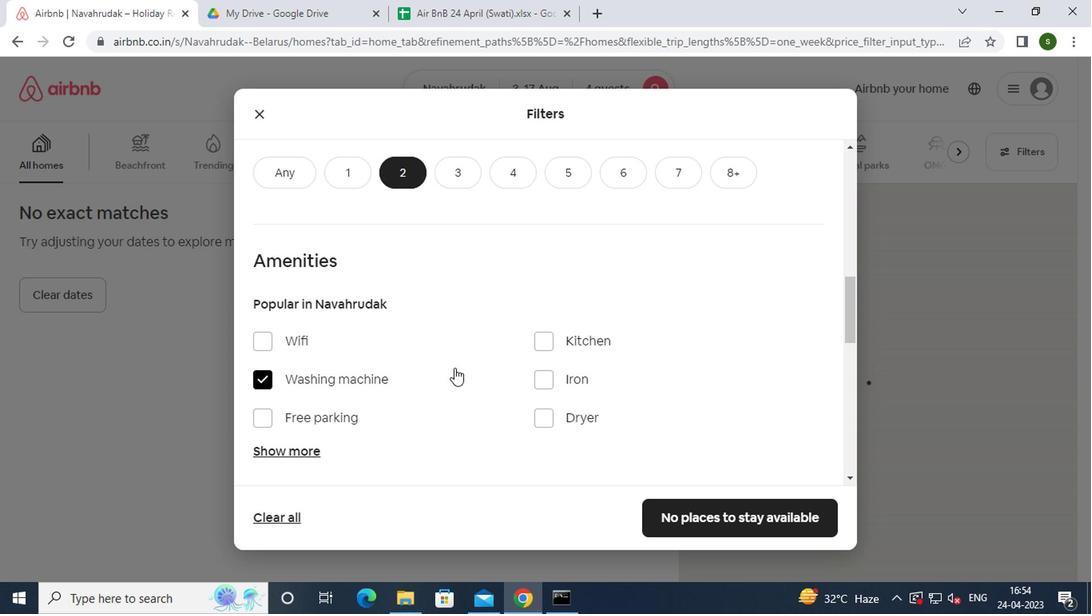 
Action: Mouse scrolled (470, 360) with delta (0, 0)
Screenshot: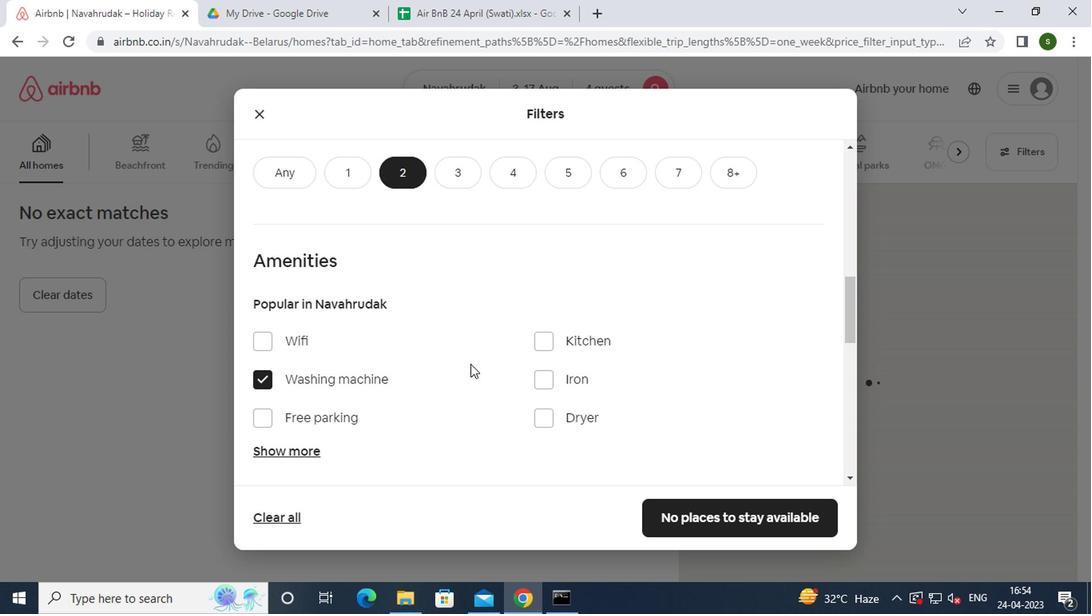 
Action: Mouse scrolled (470, 360) with delta (0, 0)
Screenshot: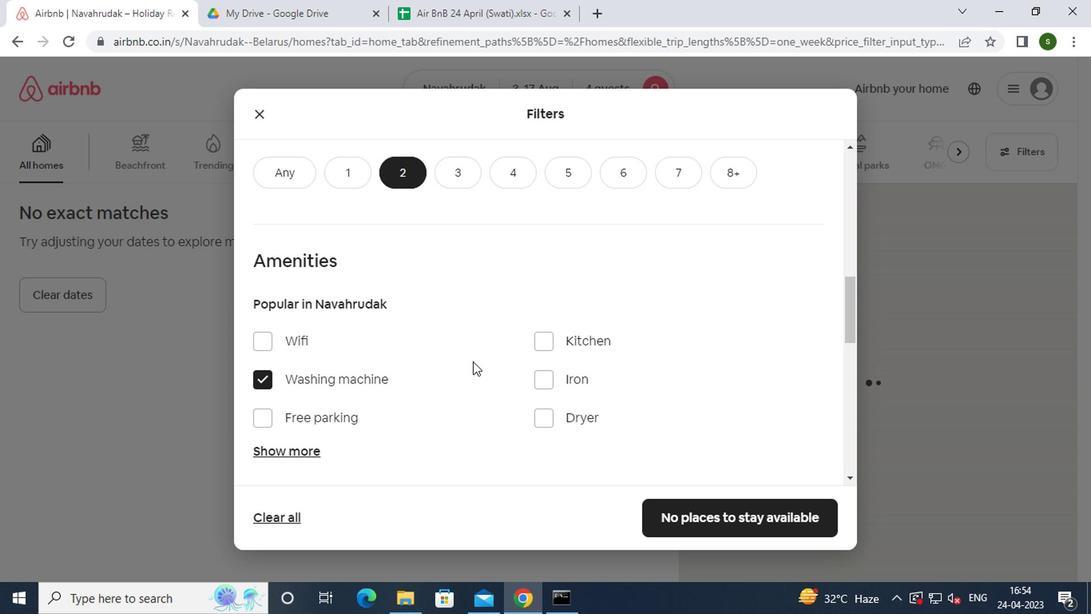
Action: Mouse scrolled (470, 360) with delta (0, 0)
Screenshot: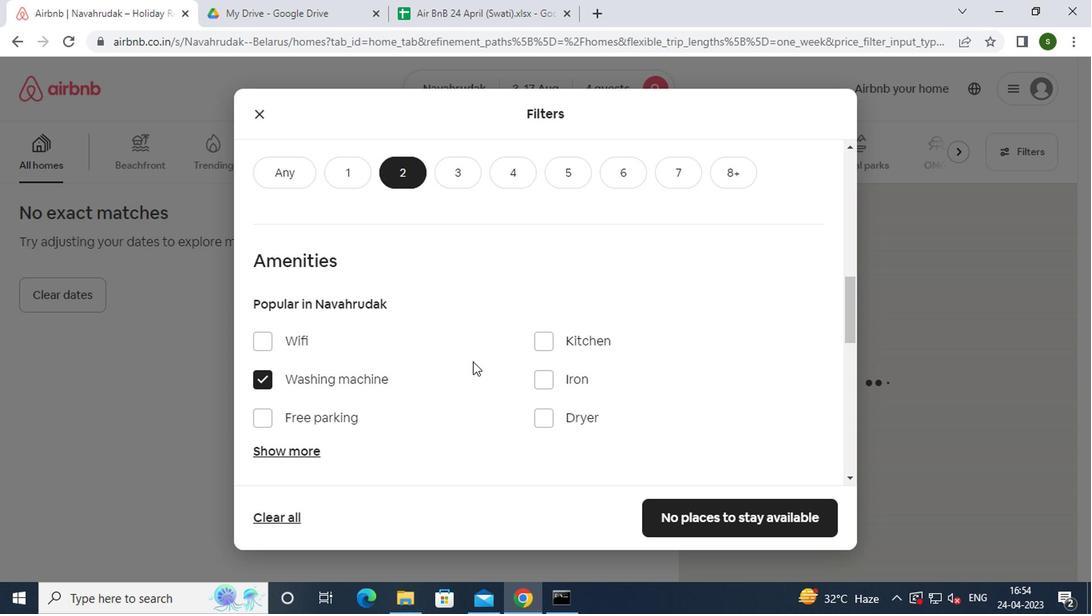 
Action: Mouse moved to (792, 401)
Screenshot: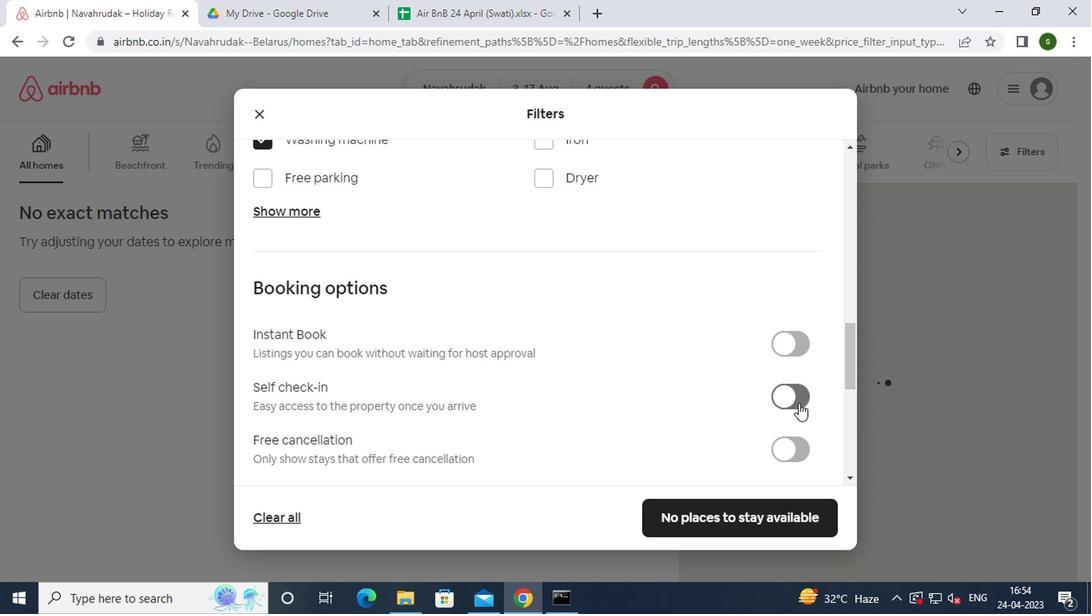 
Action: Mouse pressed left at (792, 401)
Screenshot: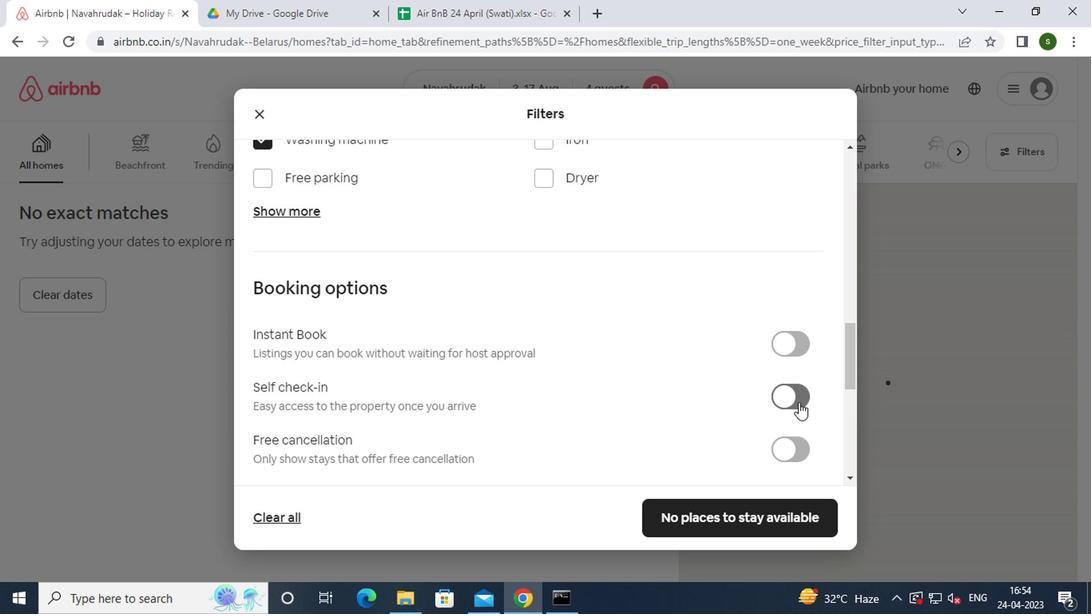 
Action: Mouse moved to (454, 338)
Screenshot: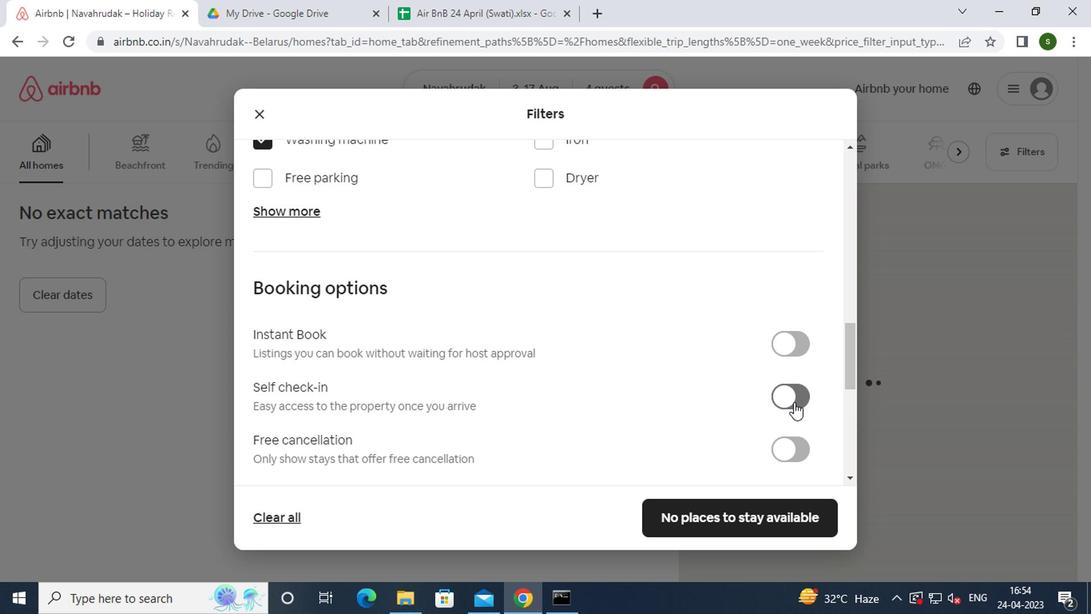 
Action: Mouse scrolled (454, 338) with delta (0, 0)
Screenshot: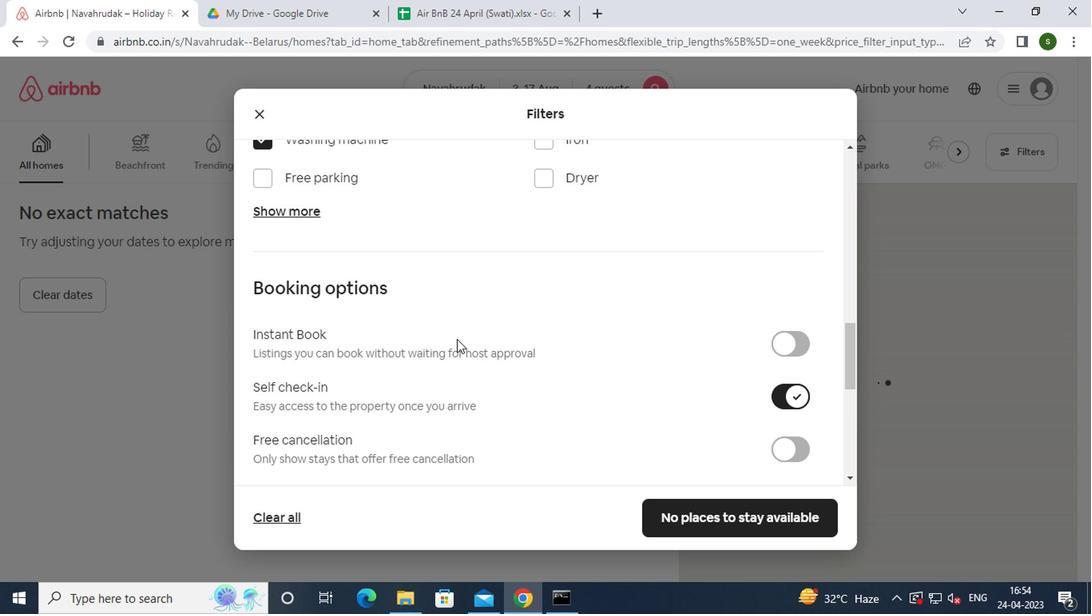 
Action: Mouse scrolled (454, 338) with delta (0, 0)
Screenshot: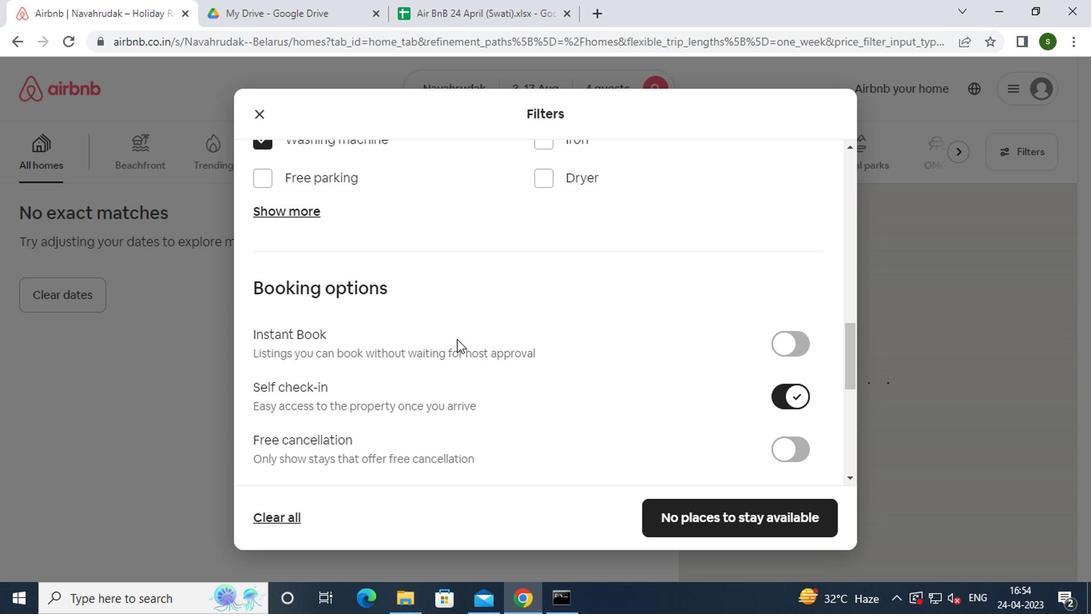 
Action: Mouse scrolled (454, 338) with delta (0, 0)
Screenshot: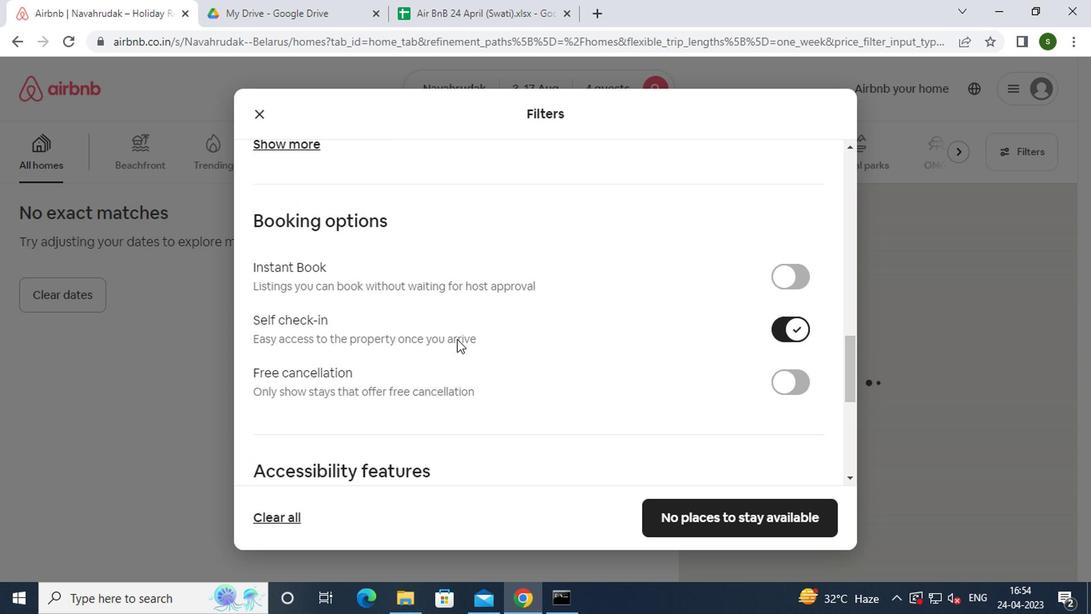
Action: Mouse scrolled (454, 338) with delta (0, 0)
Screenshot: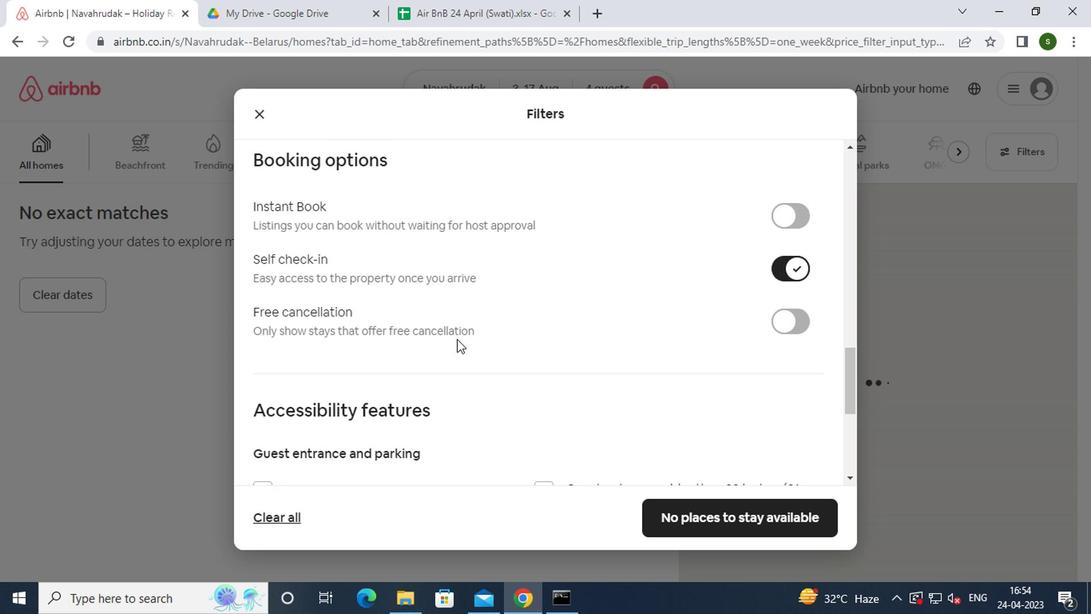 
Action: Mouse scrolled (454, 338) with delta (0, 0)
Screenshot: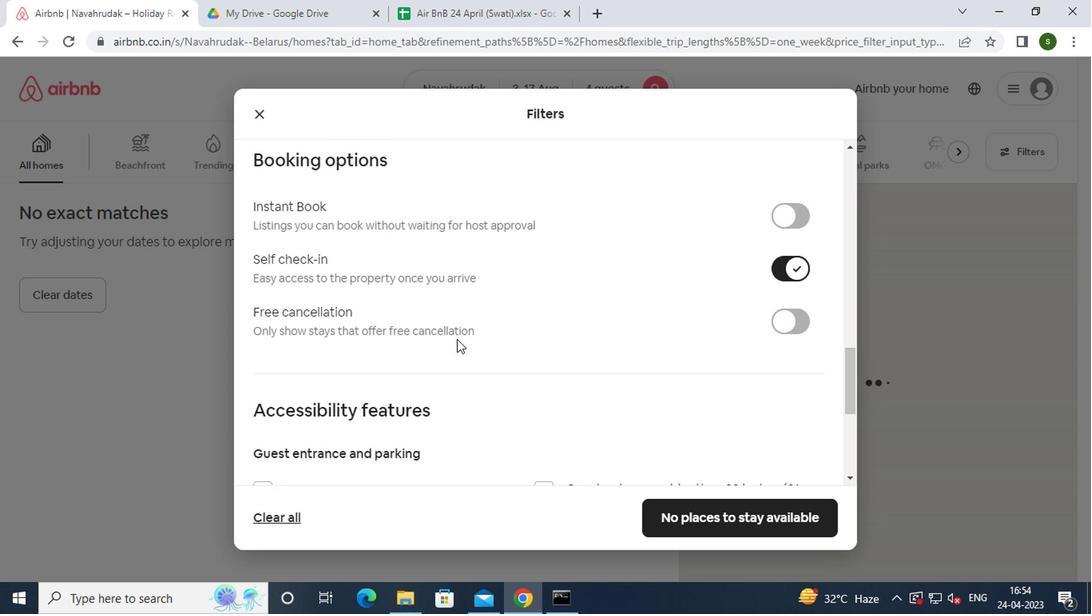 
Action: Mouse scrolled (454, 338) with delta (0, 0)
Screenshot: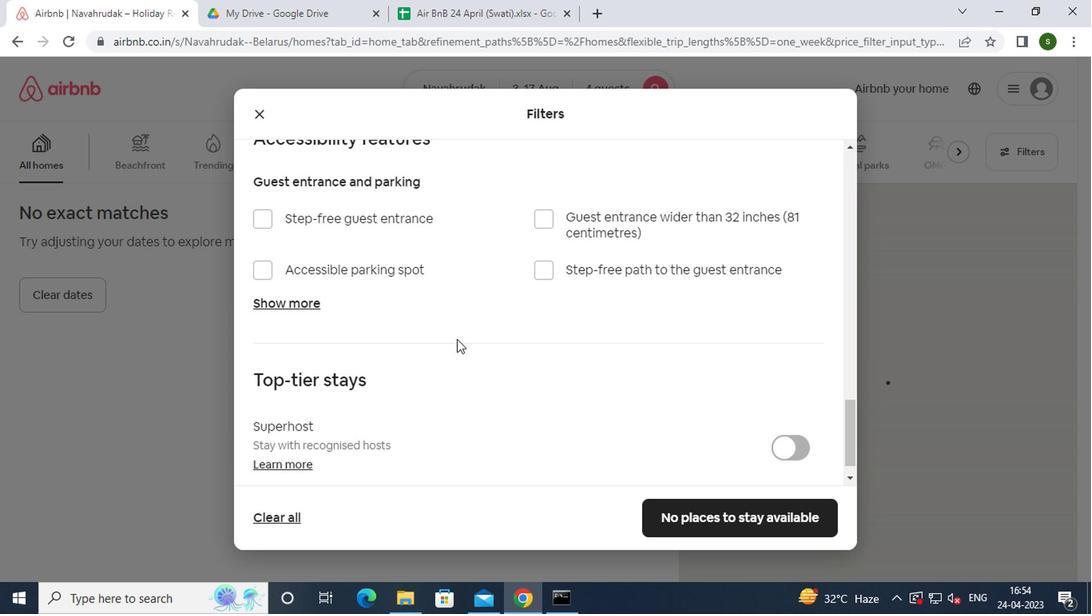 
Action: Mouse scrolled (454, 338) with delta (0, 0)
Screenshot: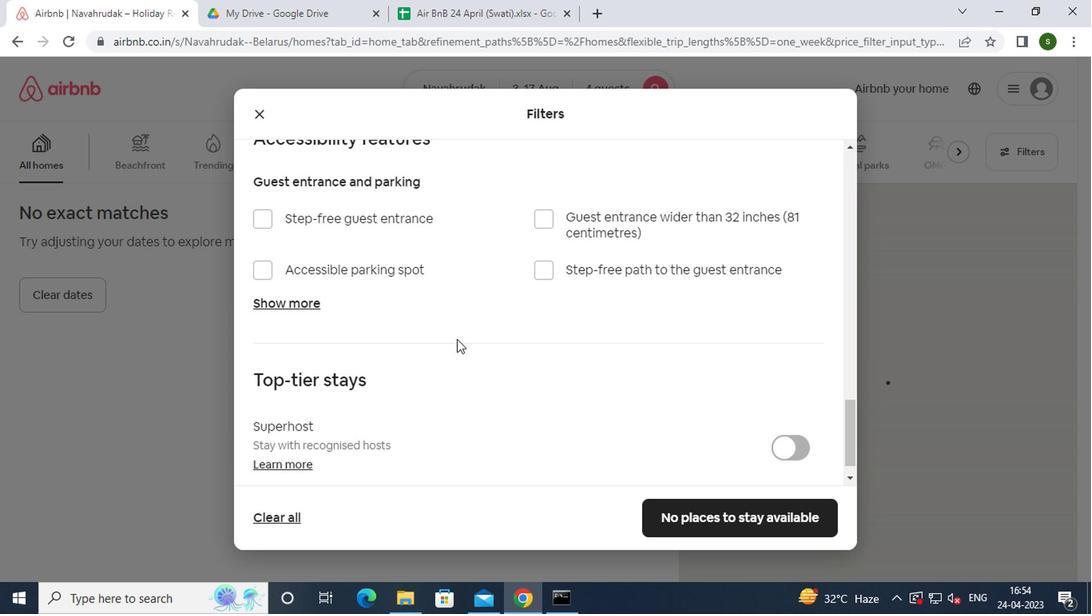 
Action: Mouse scrolled (454, 338) with delta (0, 0)
Screenshot: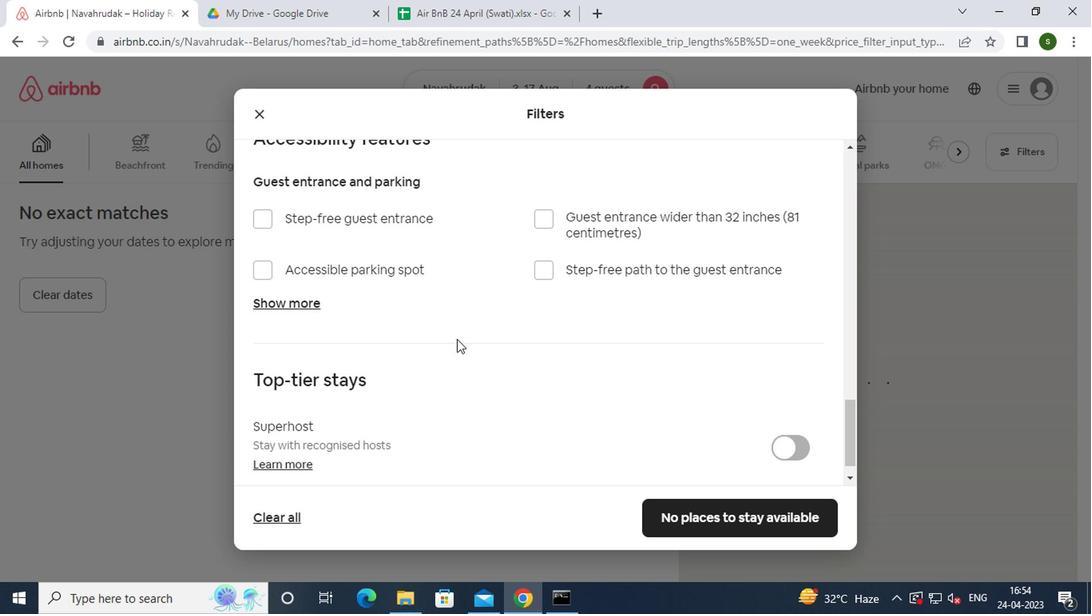 
Action: Mouse moved to (761, 523)
Screenshot: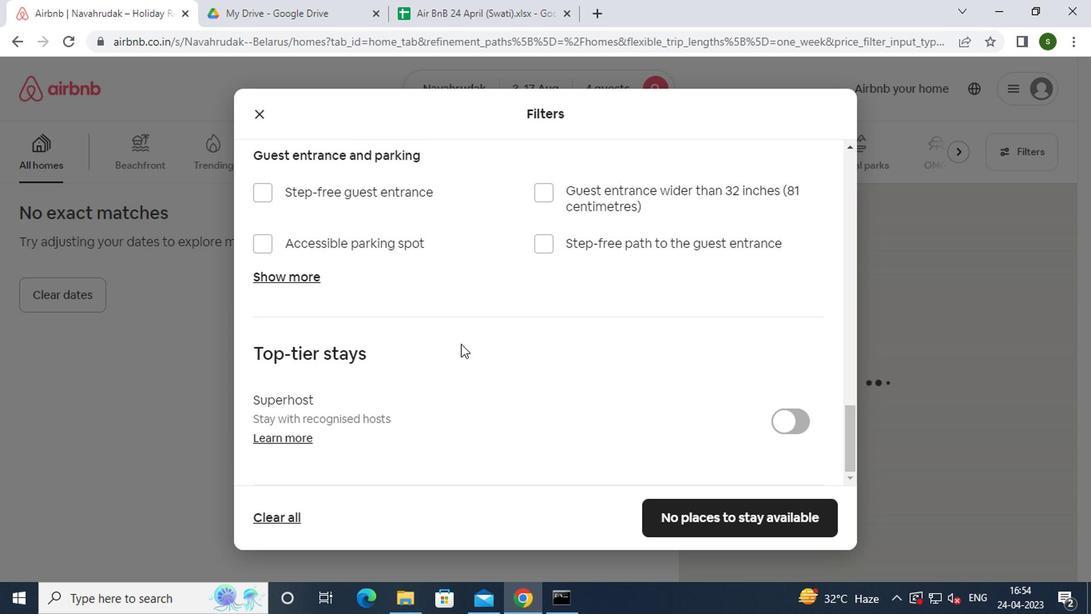 
Action: Mouse pressed left at (761, 523)
Screenshot: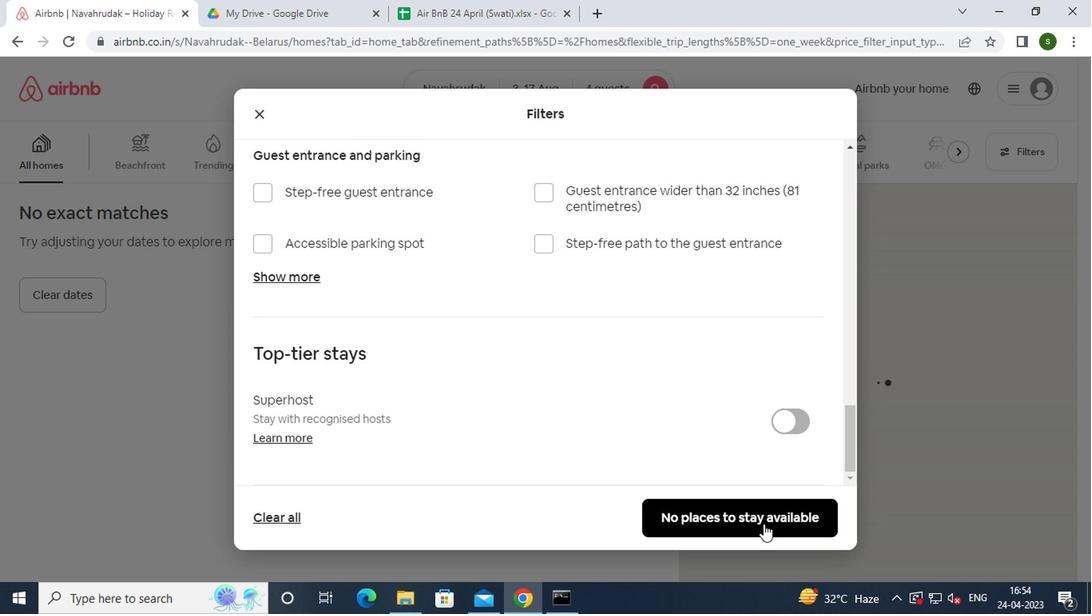 
Action: Mouse moved to (568, 337)
Screenshot: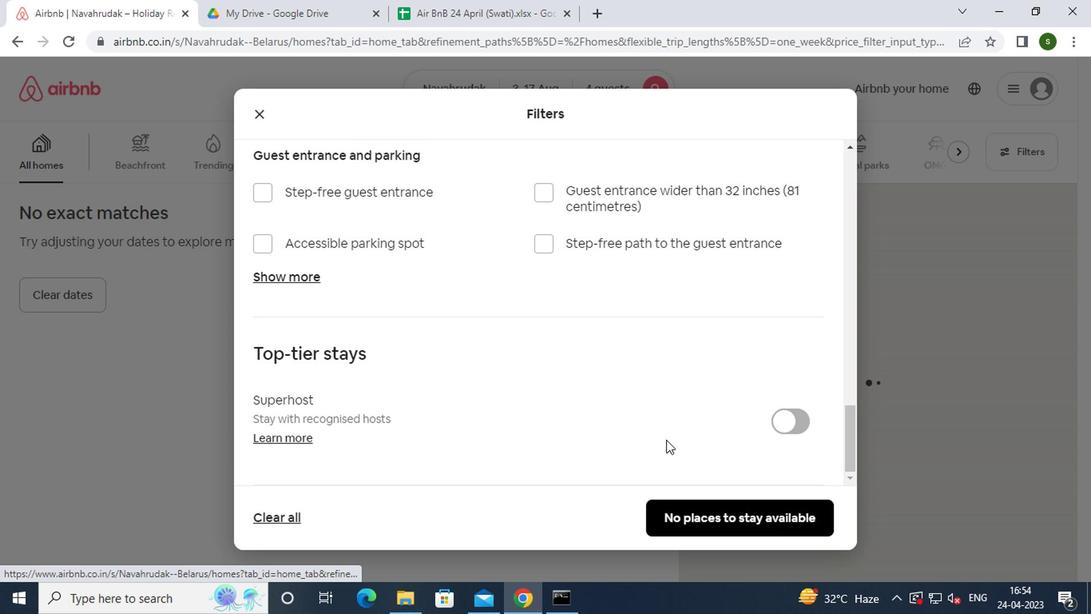 
